Task: Create a due date automation trigger when advanced on, on the monday after a card is due add dates due in less than 1 working days at 11:00 AM.
Action: Mouse moved to (827, 239)
Screenshot: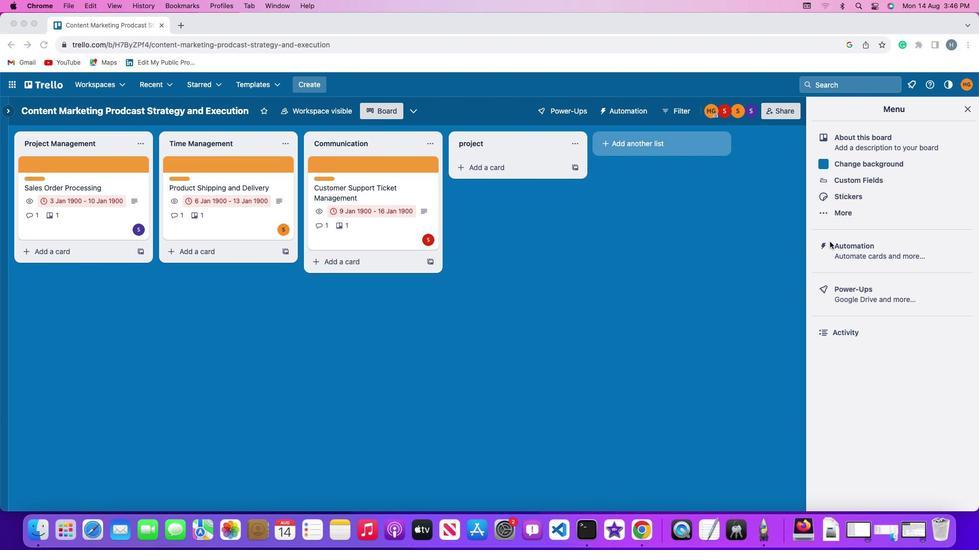 
Action: Mouse pressed left at (827, 239)
Screenshot: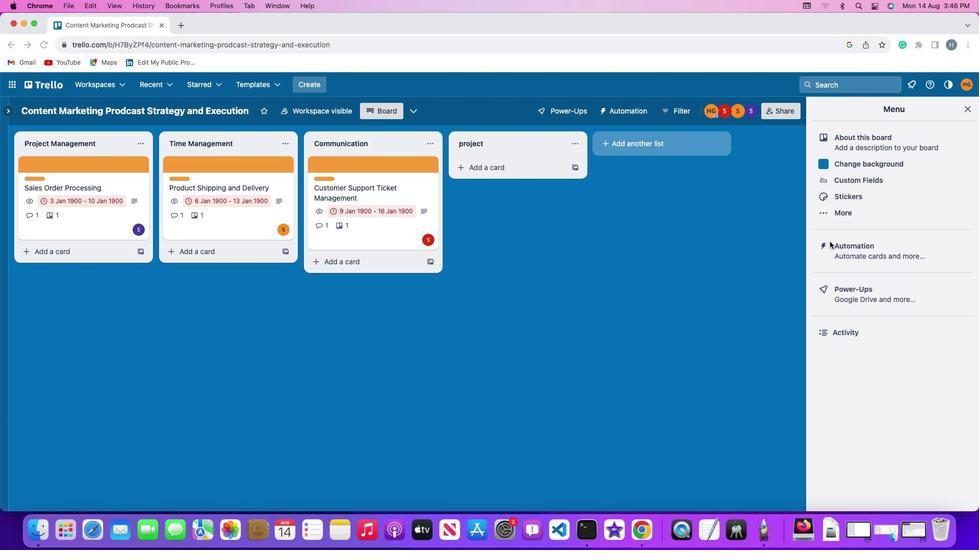 
Action: Mouse pressed left at (827, 239)
Screenshot: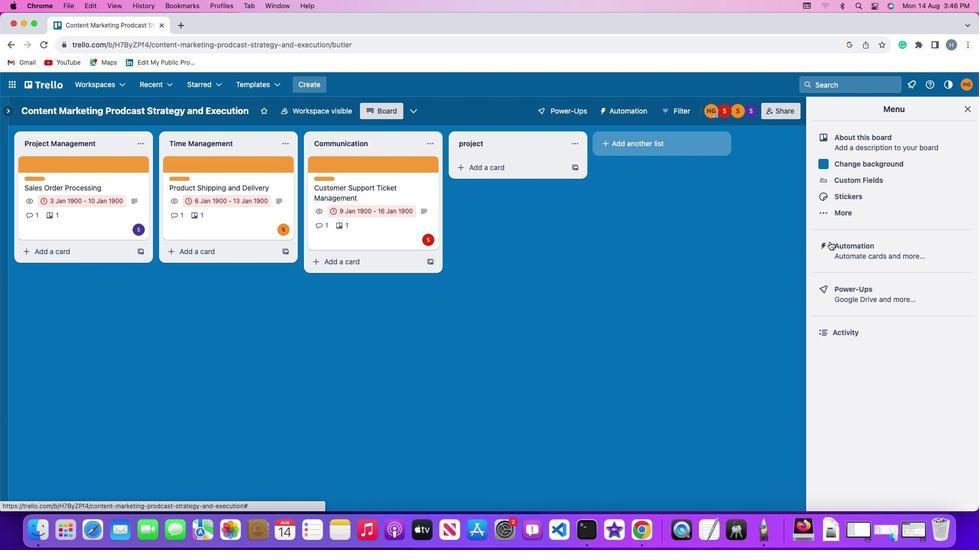 
Action: Mouse moved to (81, 237)
Screenshot: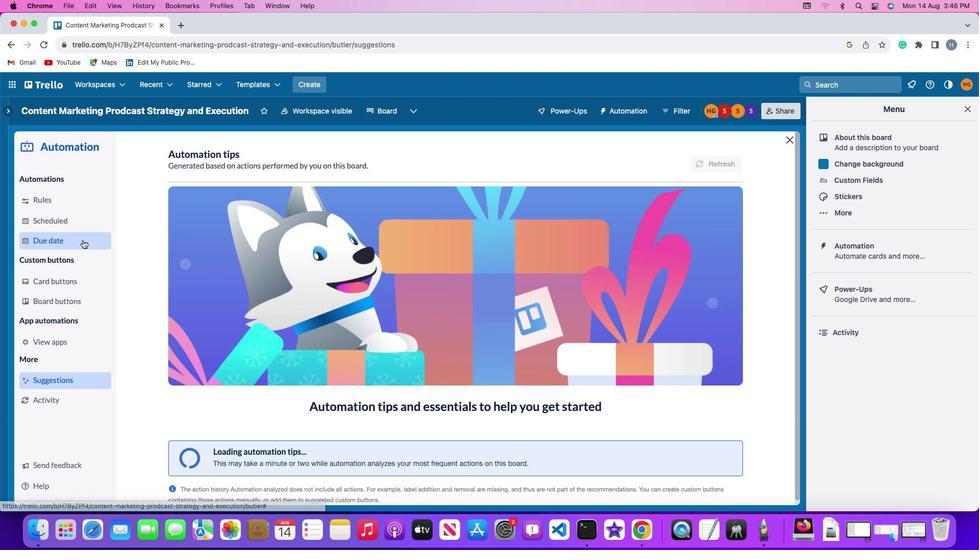 
Action: Mouse pressed left at (81, 237)
Screenshot: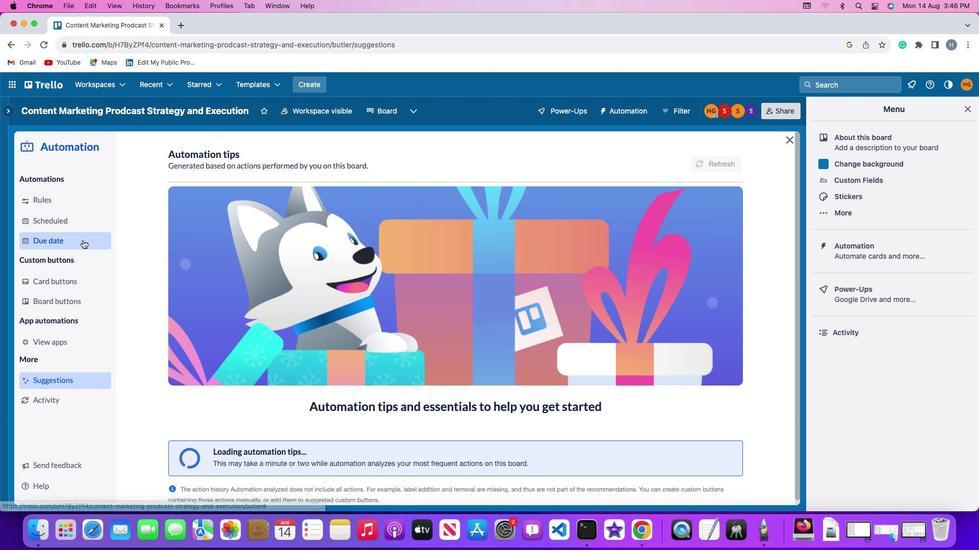 
Action: Mouse moved to (683, 152)
Screenshot: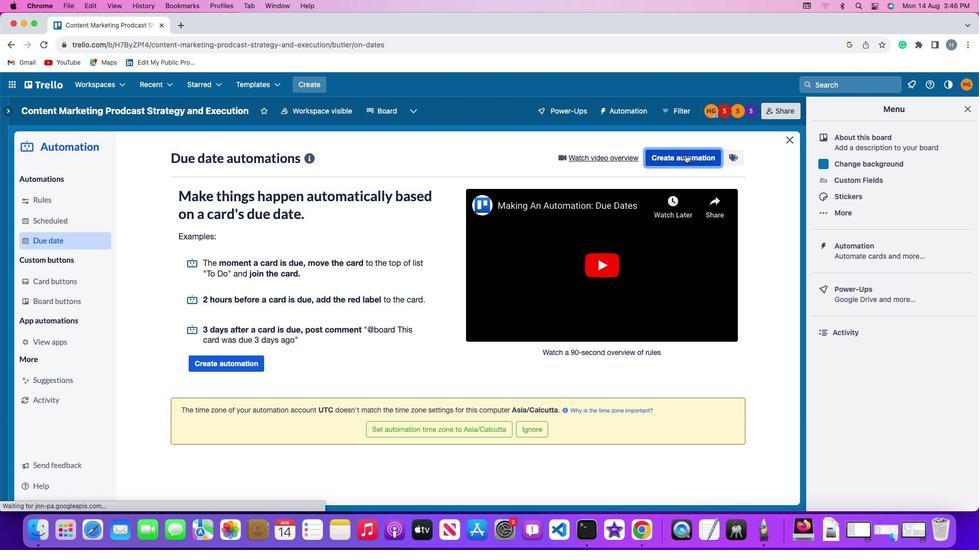 
Action: Mouse pressed left at (683, 152)
Screenshot: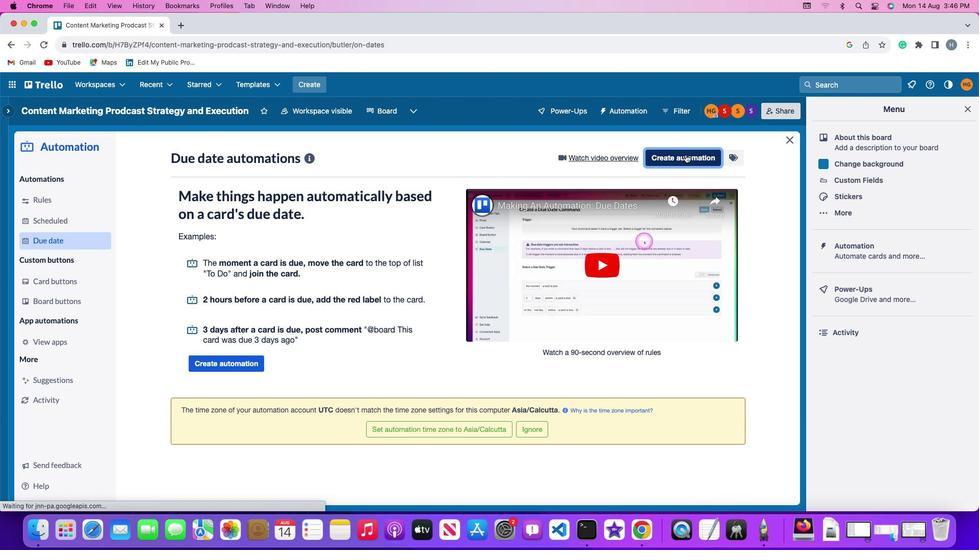 
Action: Mouse moved to (180, 253)
Screenshot: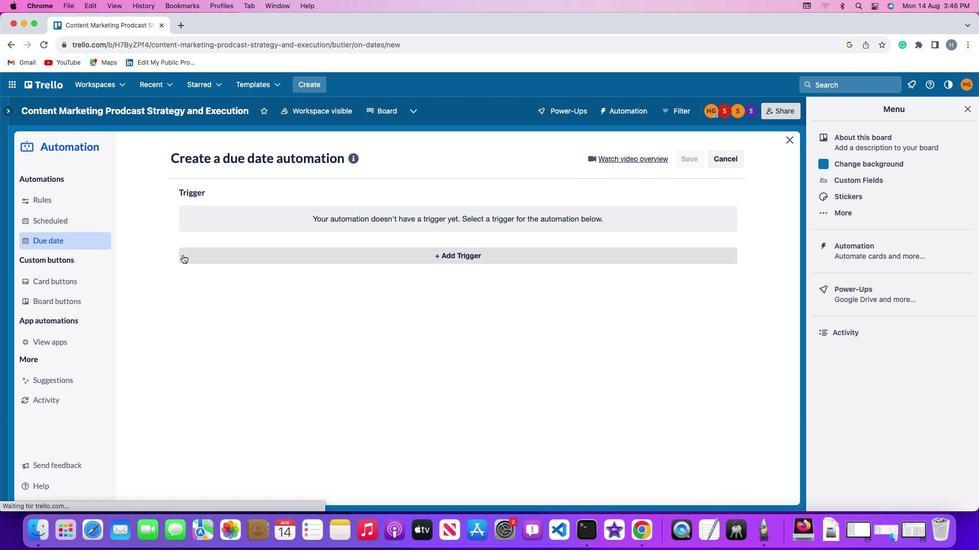 
Action: Mouse pressed left at (180, 253)
Screenshot: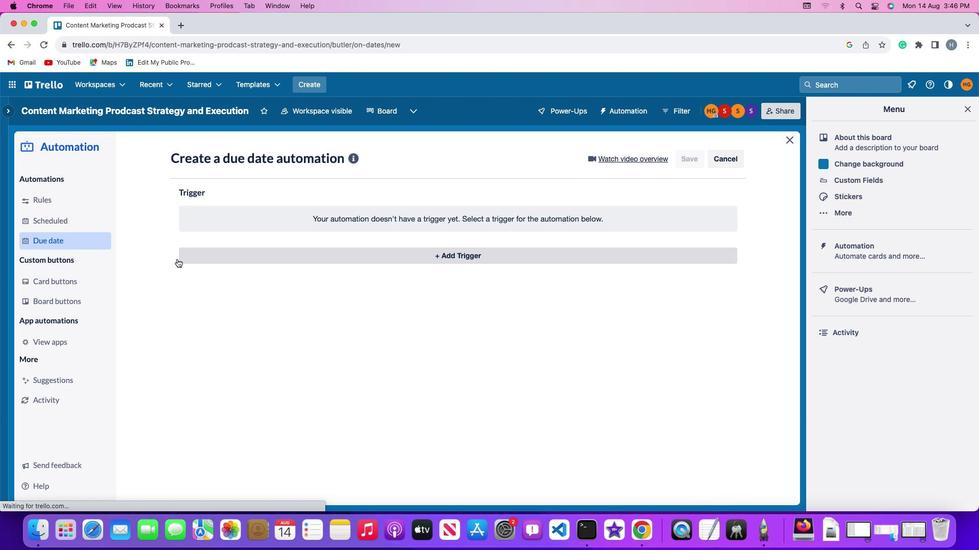 
Action: Mouse moved to (218, 443)
Screenshot: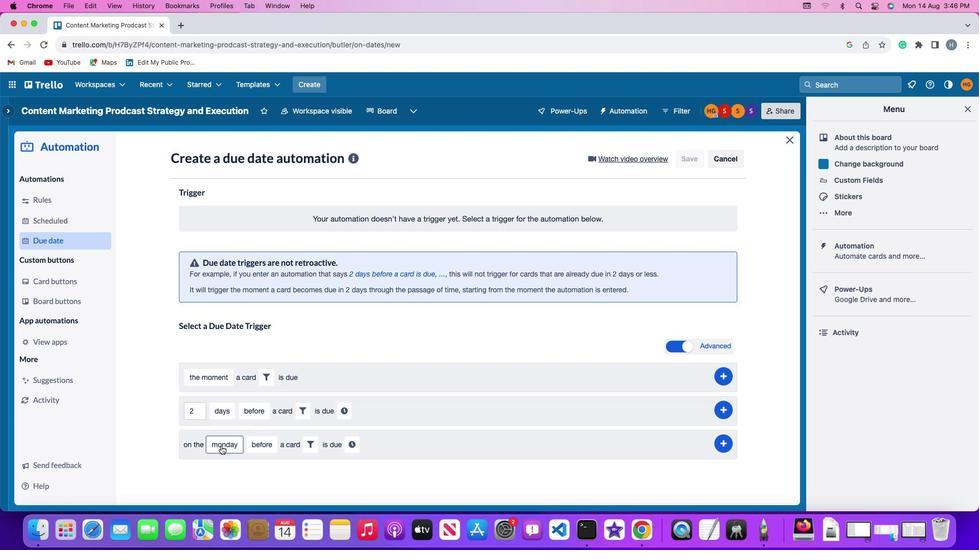 
Action: Mouse pressed left at (218, 443)
Screenshot: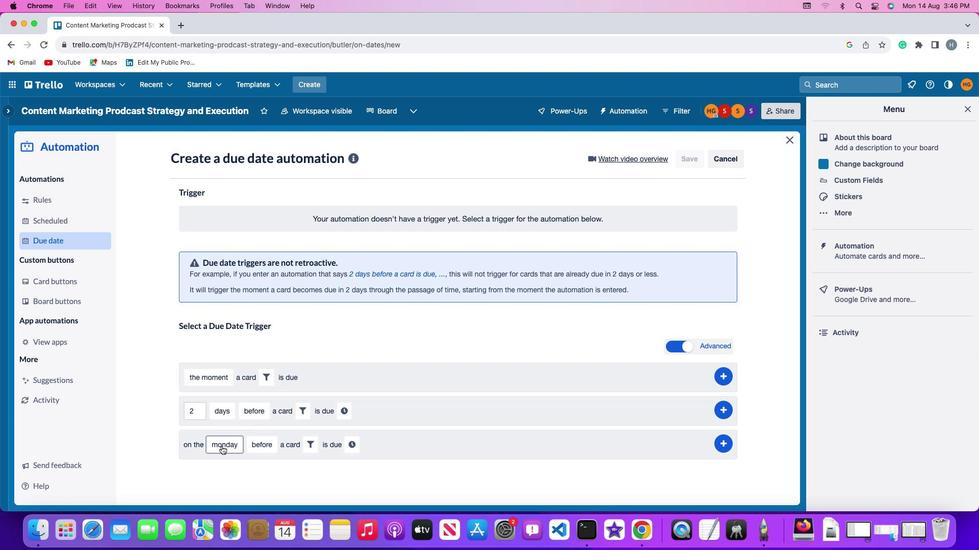 
Action: Mouse moved to (241, 300)
Screenshot: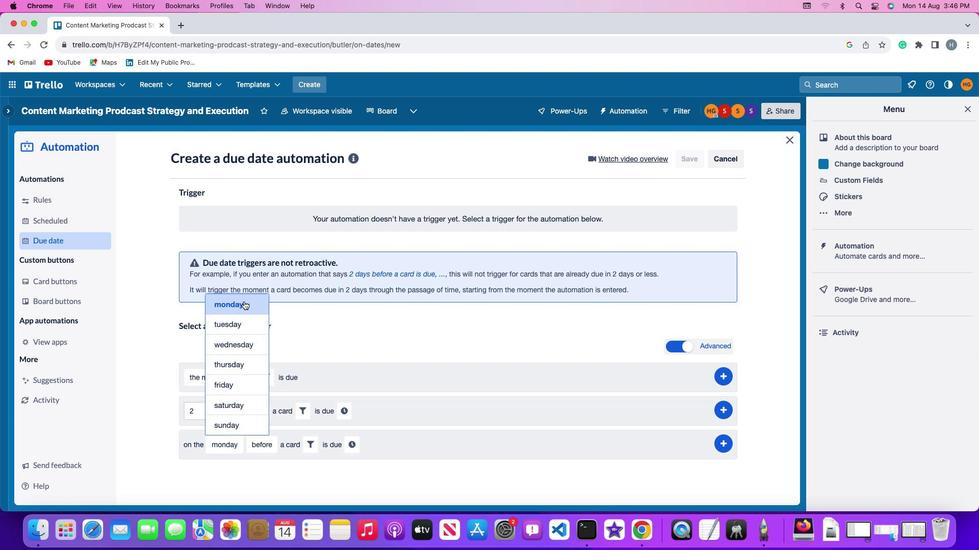 
Action: Mouse pressed left at (241, 300)
Screenshot: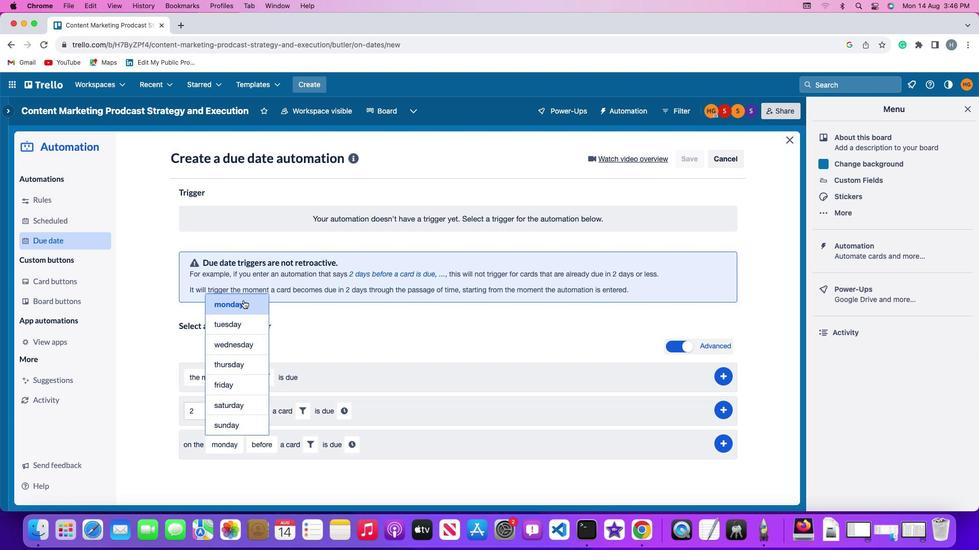 
Action: Mouse moved to (260, 446)
Screenshot: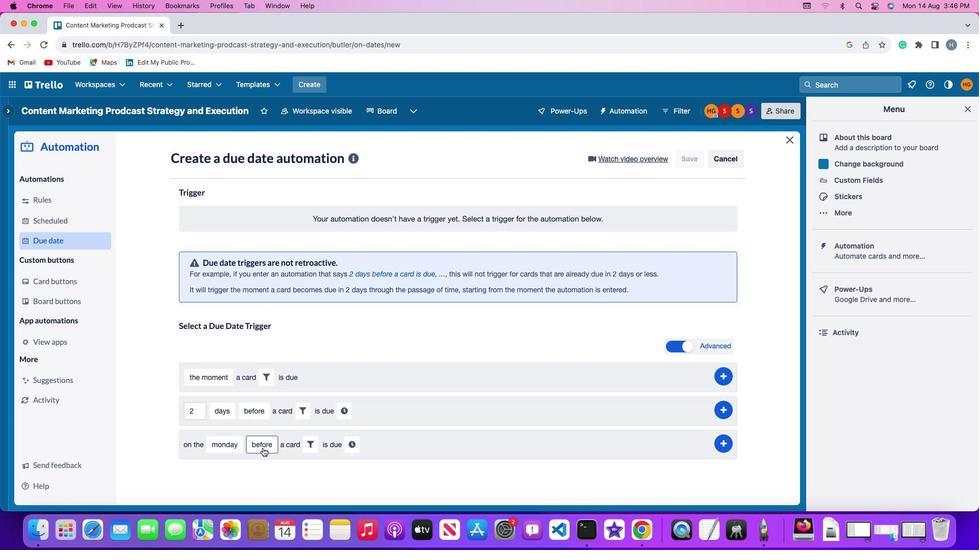 
Action: Mouse pressed left at (260, 446)
Screenshot: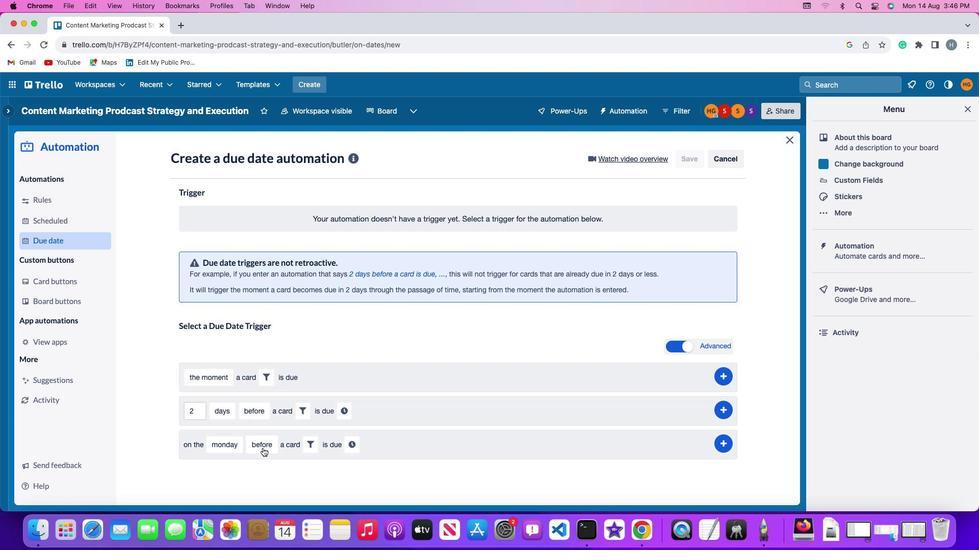 
Action: Mouse moved to (266, 382)
Screenshot: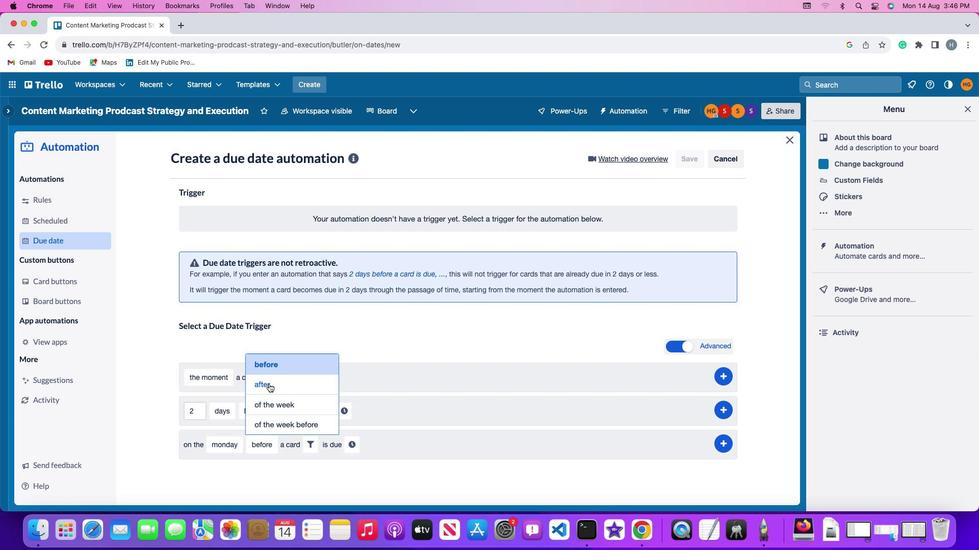 
Action: Mouse pressed left at (266, 382)
Screenshot: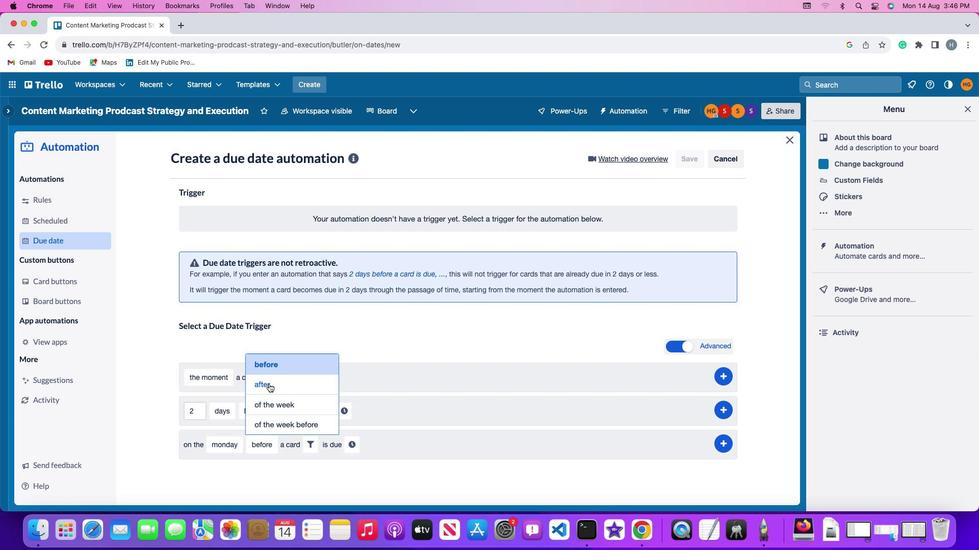 
Action: Mouse moved to (301, 443)
Screenshot: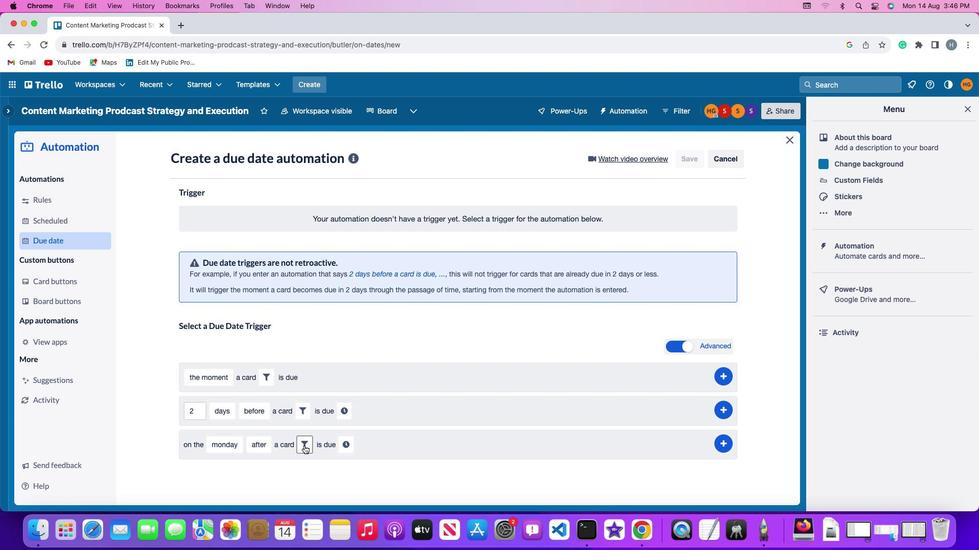 
Action: Mouse pressed left at (301, 443)
Screenshot: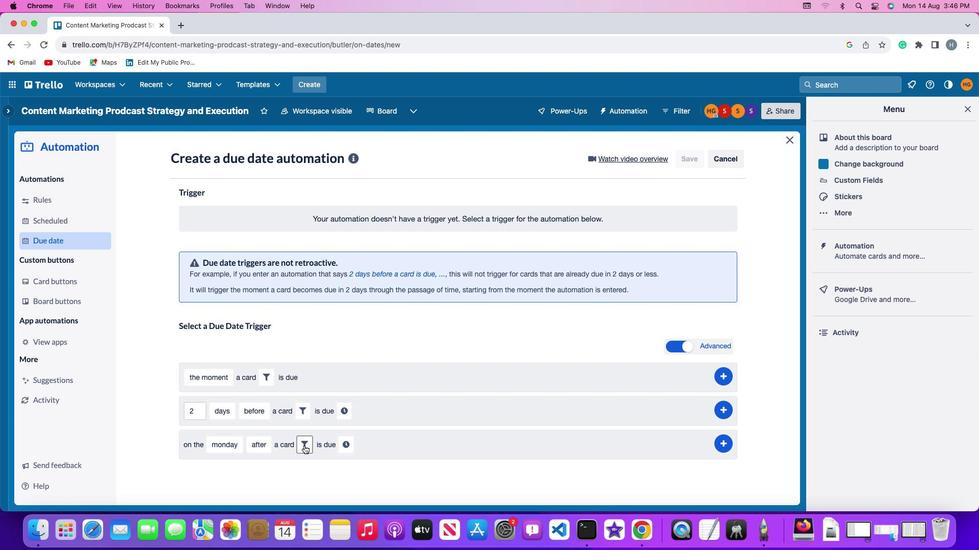
Action: Mouse moved to (355, 465)
Screenshot: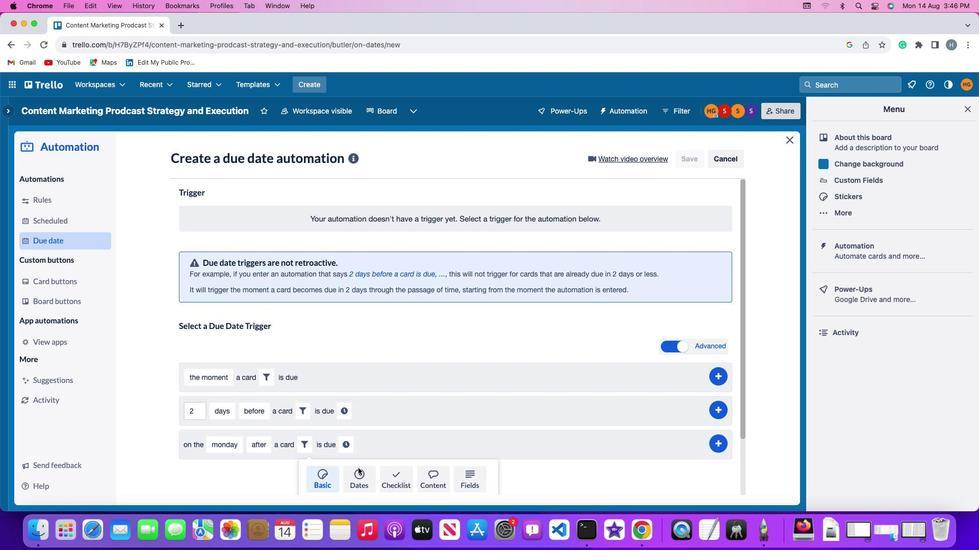 
Action: Mouse pressed left at (355, 465)
Screenshot: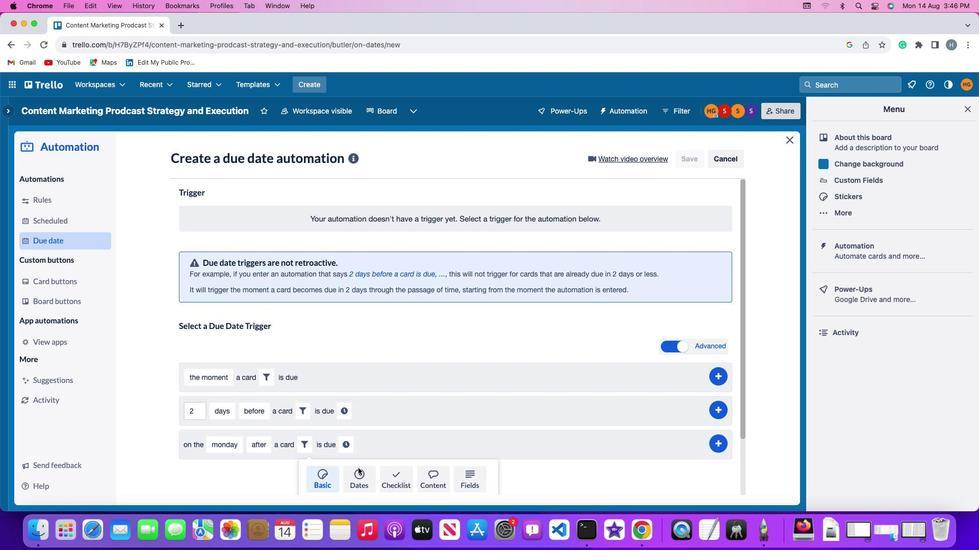 
Action: Mouse moved to (260, 474)
Screenshot: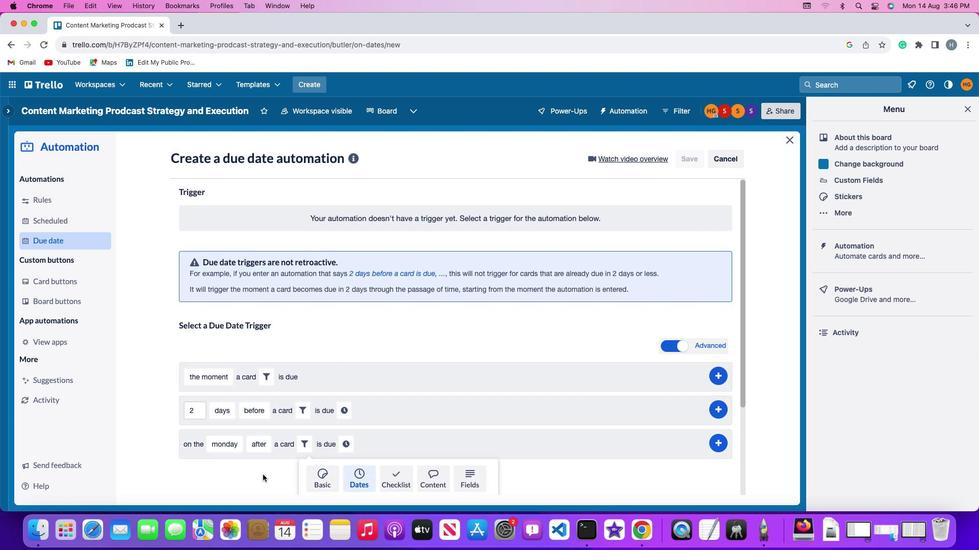 
Action: Mouse scrolled (260, 474) with delta (-2, -2)
Screenshot: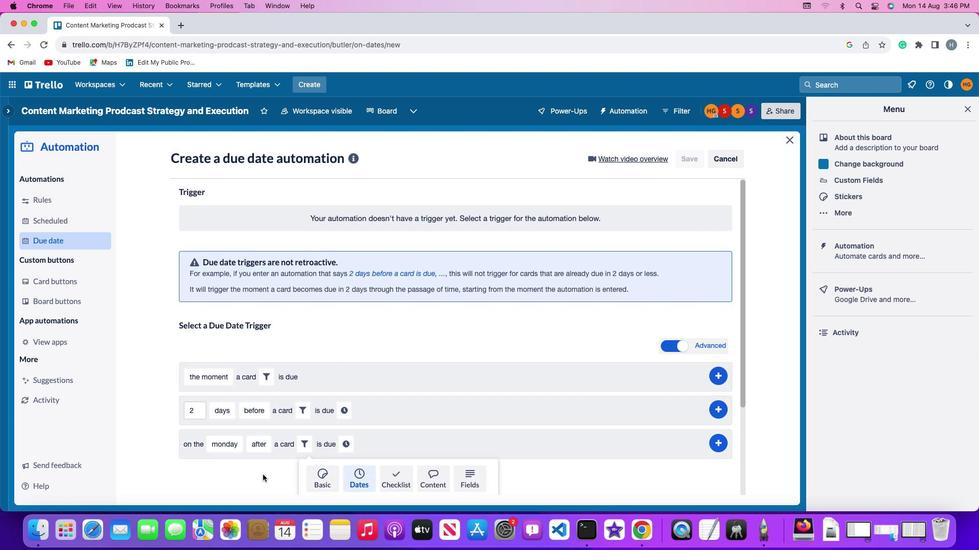 
Action: Mouse moved to (260, 474)
Screenshot: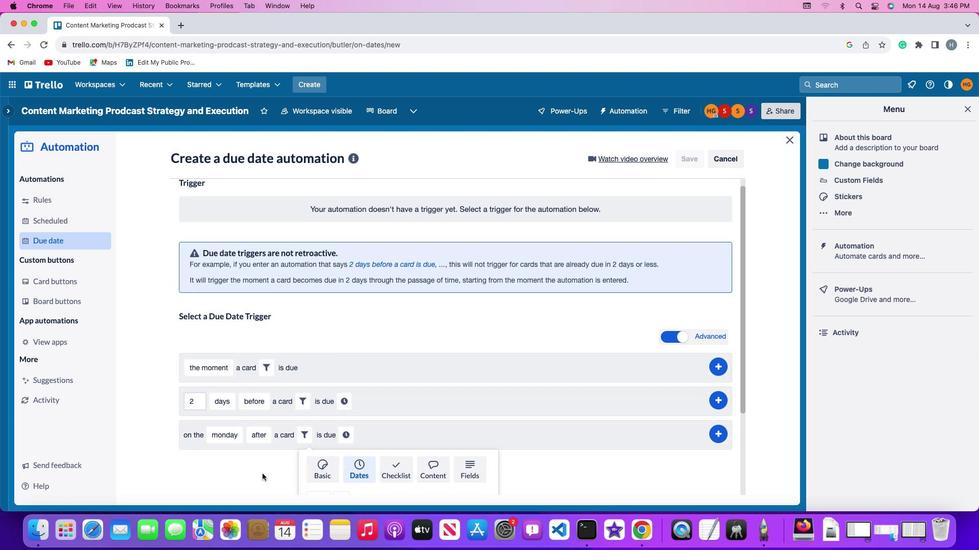 
Action: Mouse scrolled (260, 474) with delta (-2, -2)
Screenshot: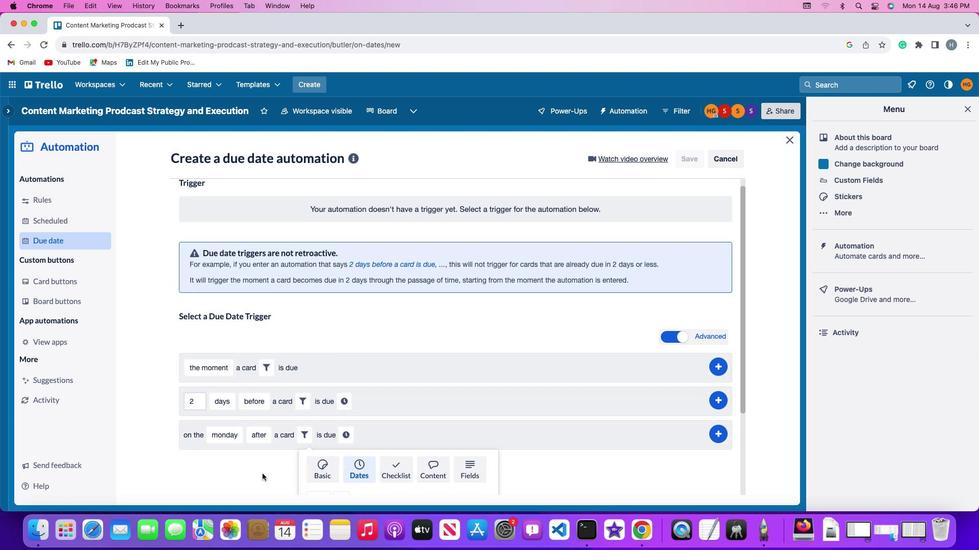 
Action: Mouse moved to (260, 473)
Screenshot: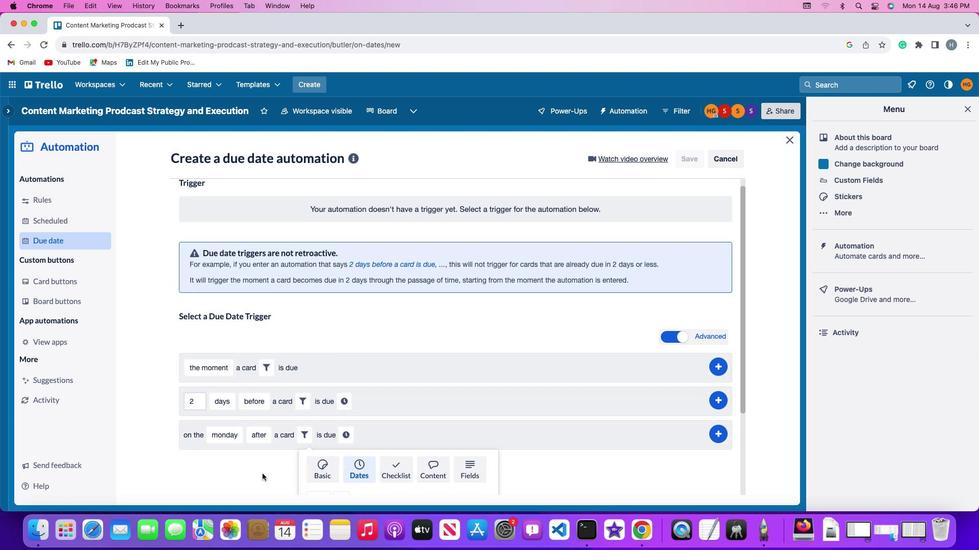 
Action: Mouse scrolled (260, 473) with delta (-2, -3)
Screenshot: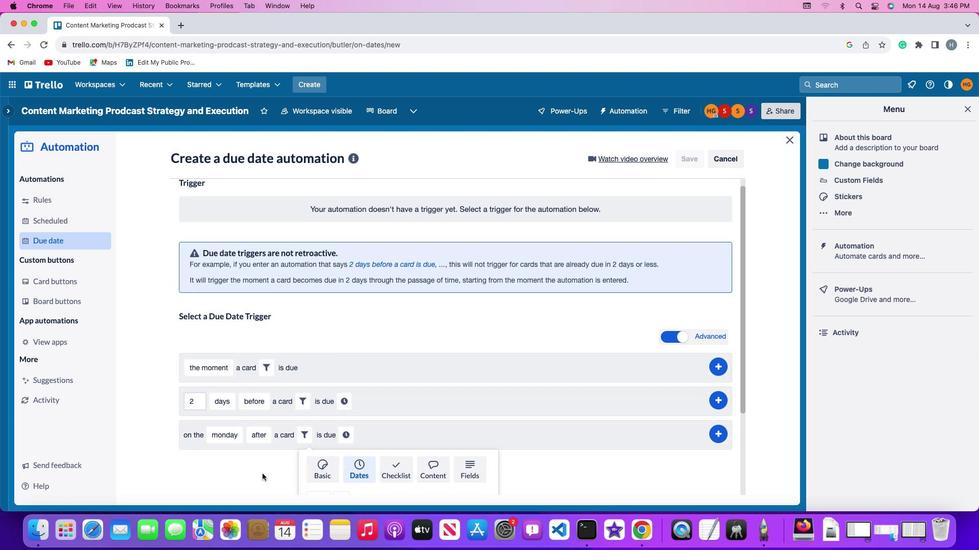 
Action: Mouse moved to (260, 472)
Screenshot: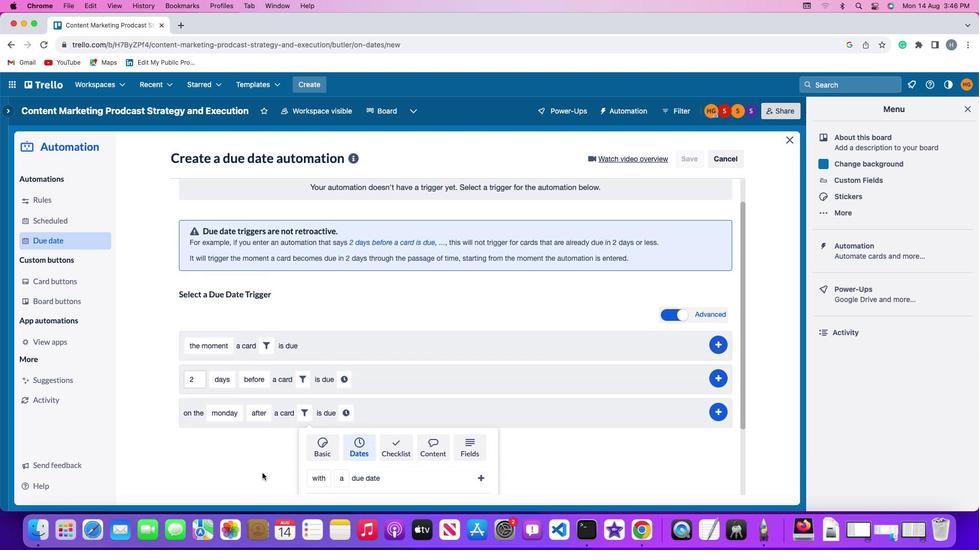 
Action: Mouse scrolled (260, 472) with delta (-2, -4)
Screenshot: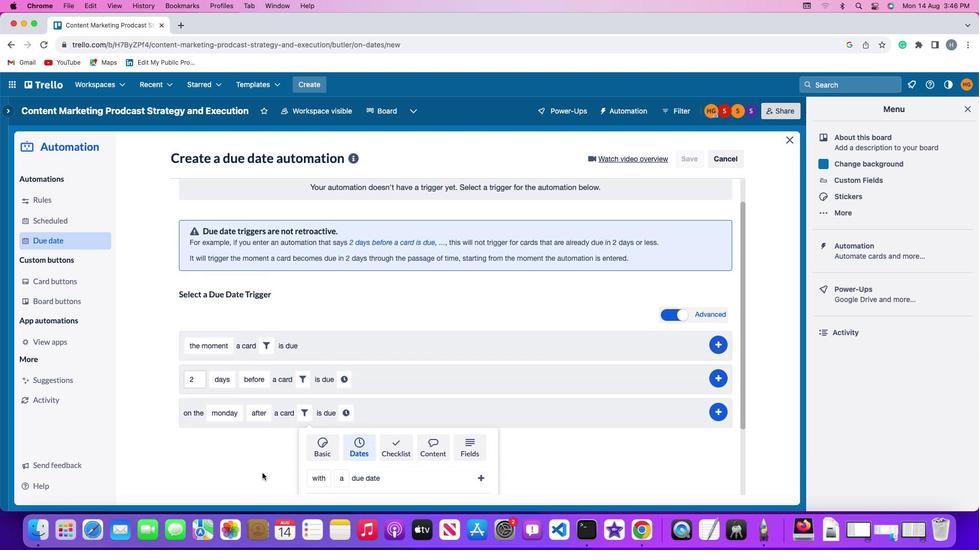 
Action: Mouse moved to (260, 471)
Screenshot: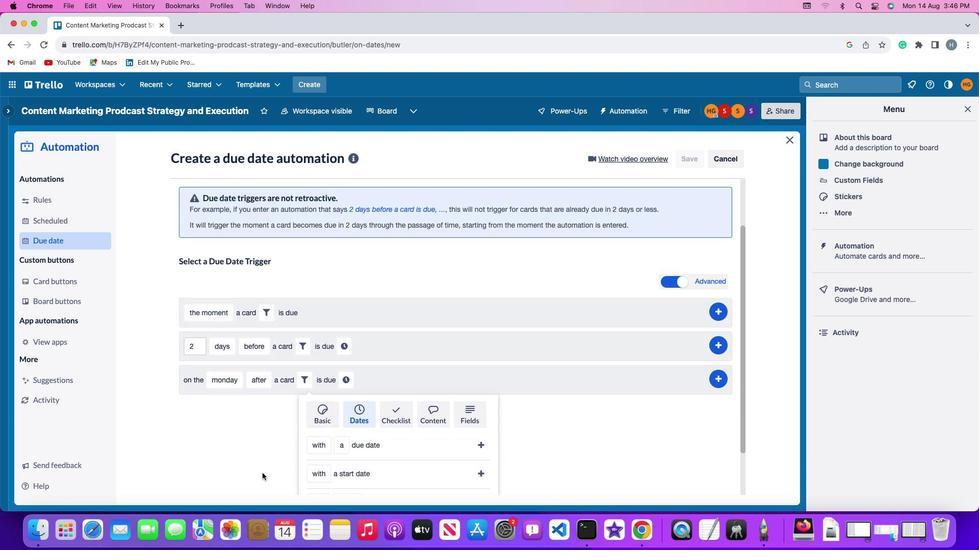 
Action: Mouse scrolled (260, 471) with delta (-2, -4)
Screenshot: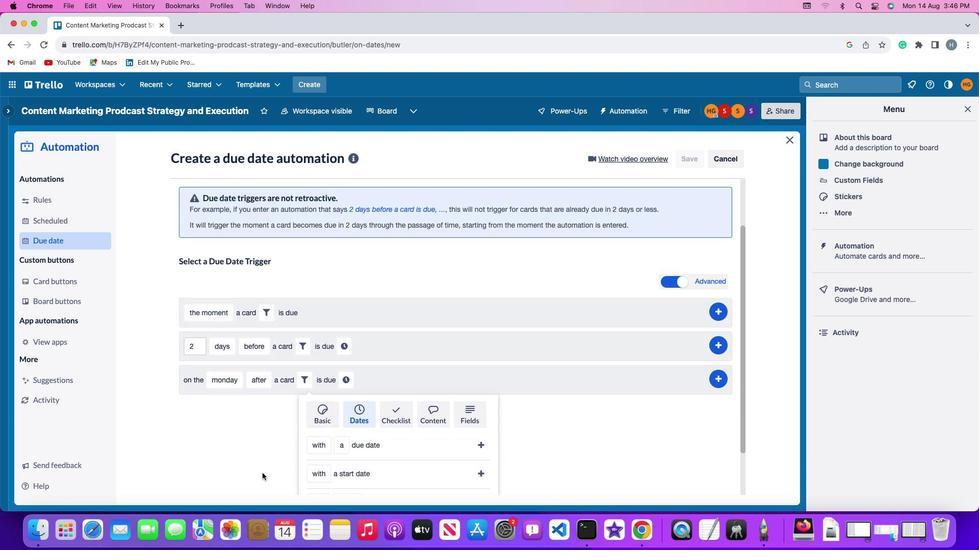 
Action: Mouse moved to (259, 471)
Screenshot: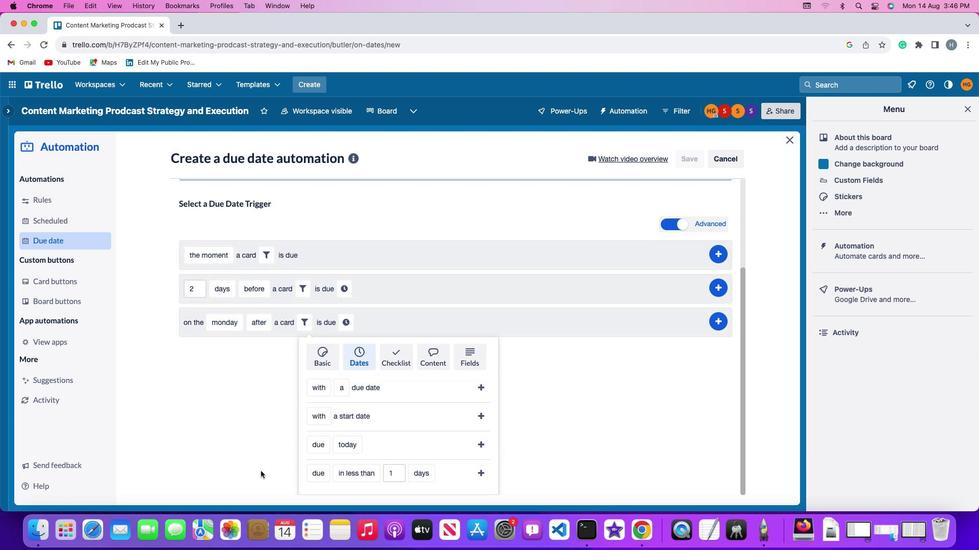 
Action: Mouse scrolled (259, 471) with delta (-2, -2)
Screenshot: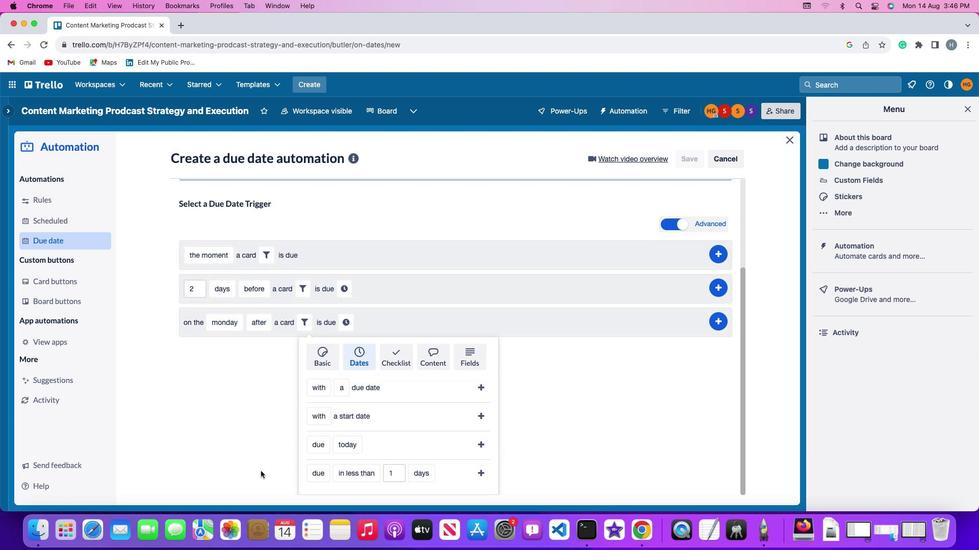 
Action: Mouse moved to (259, 470)
Screenshot: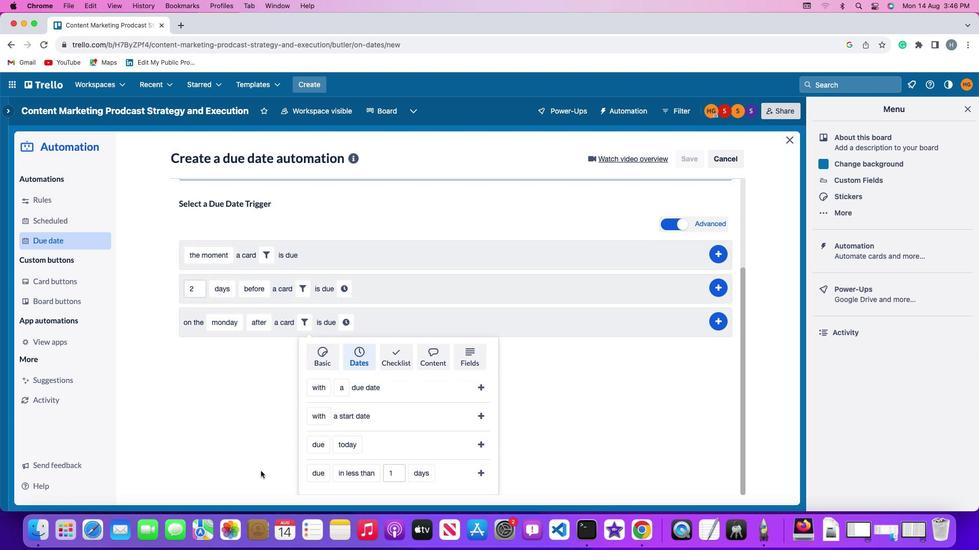 
Action: Mouse scrolled (259, 470) with delta (-2, -2)
Screenshot: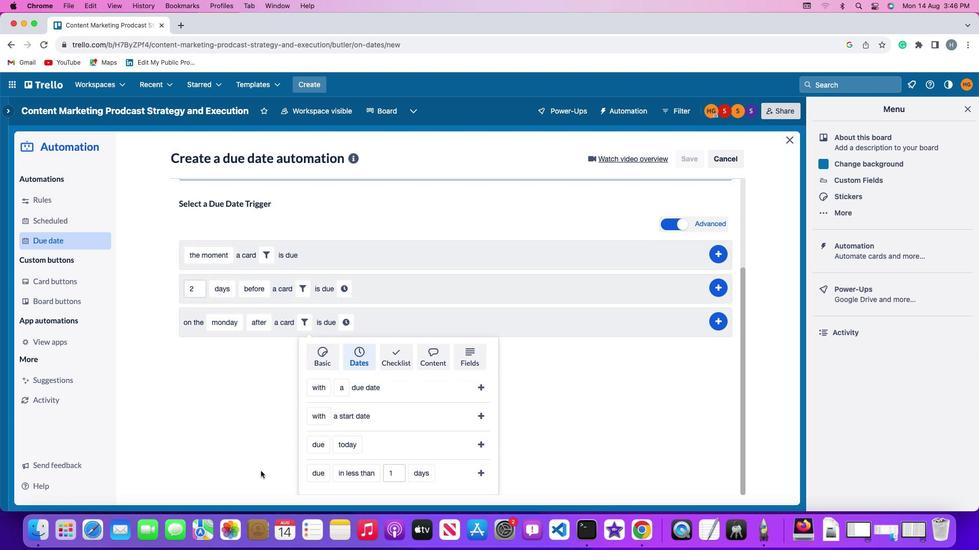 
Action: Mouse moved to (258, 469)
Screenshot: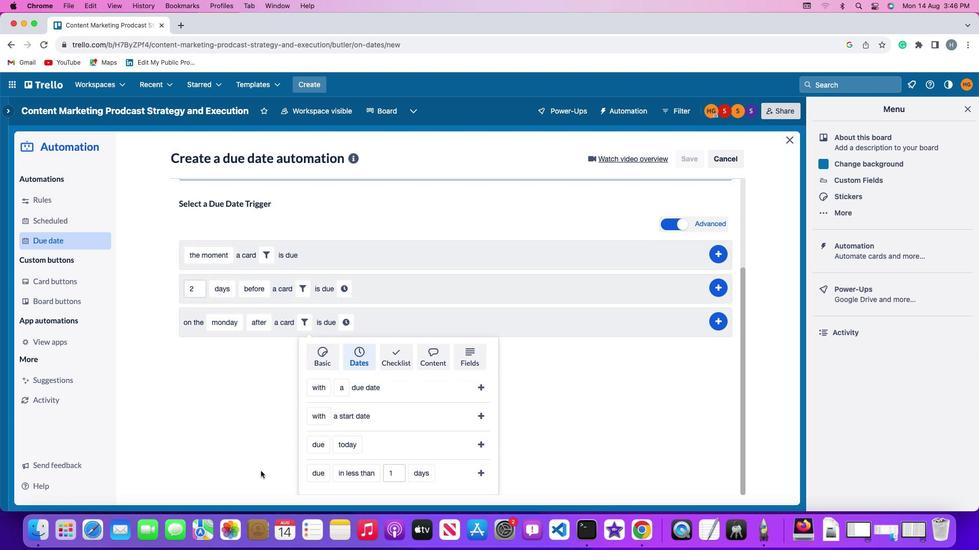 
Action: Mouse scrolled (258, 469) with delta (-2, -3)
Screenshot: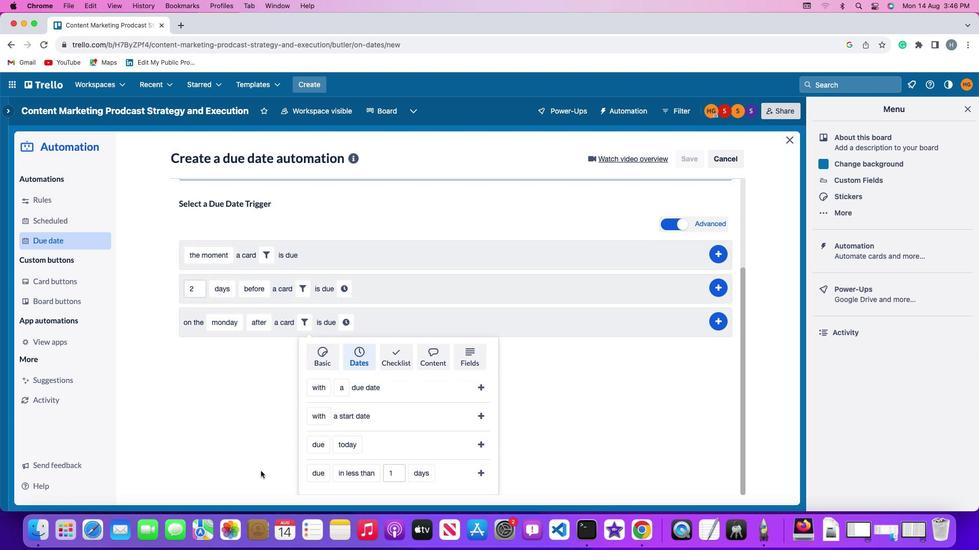 
Action: Mouse moved to (258, 468)
Screenshot: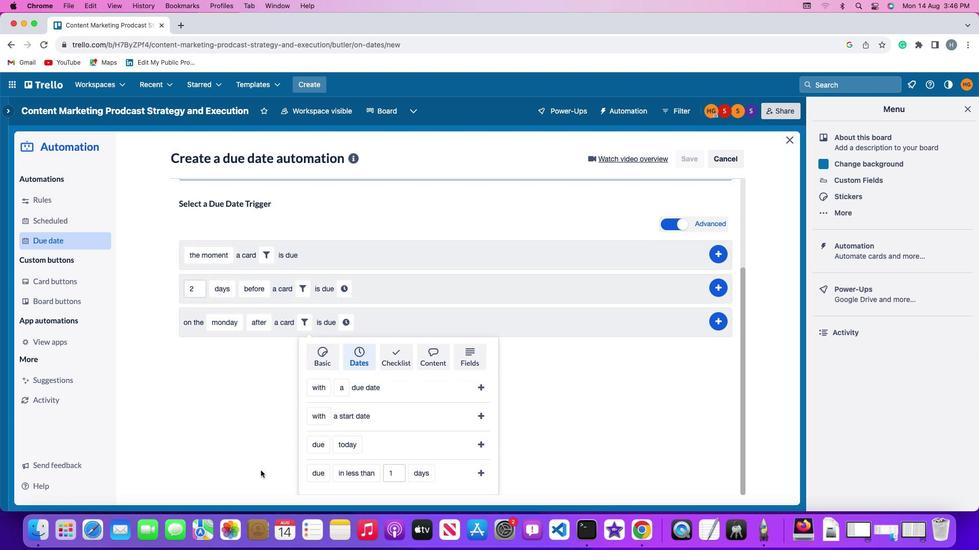 
Action: Mouse scrolled (258, 468) with delta (-2, -4)
Screenshot: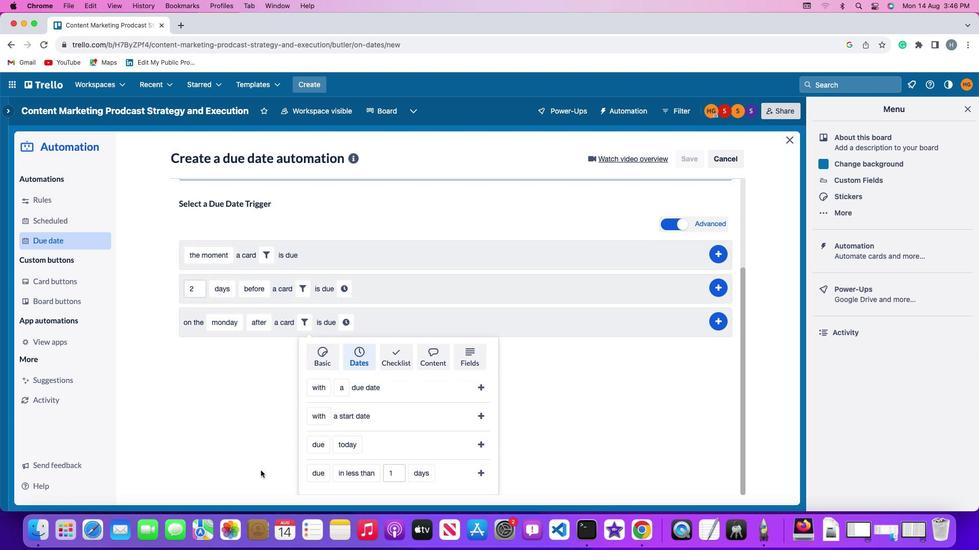 
Action: Mouse moved to (307, 469)
Screenshot: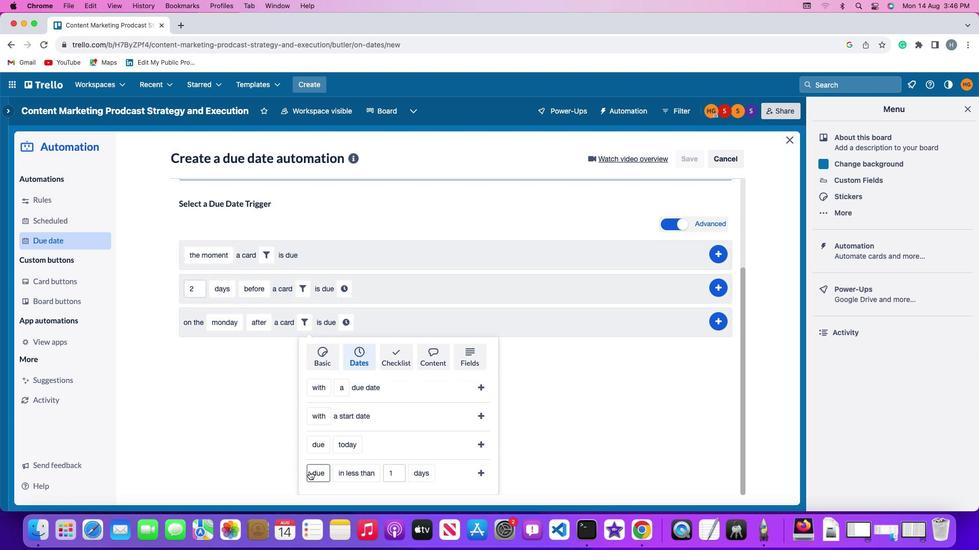 
Action: Mouse pressed left at (307, 469)
Screenshot: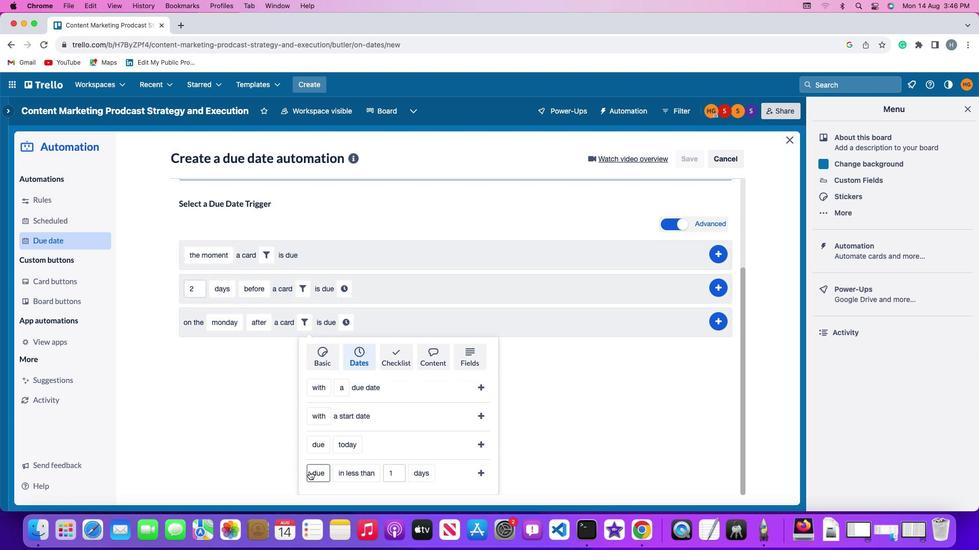 
Action: Mouse moved to (316, 427)
Screenshot: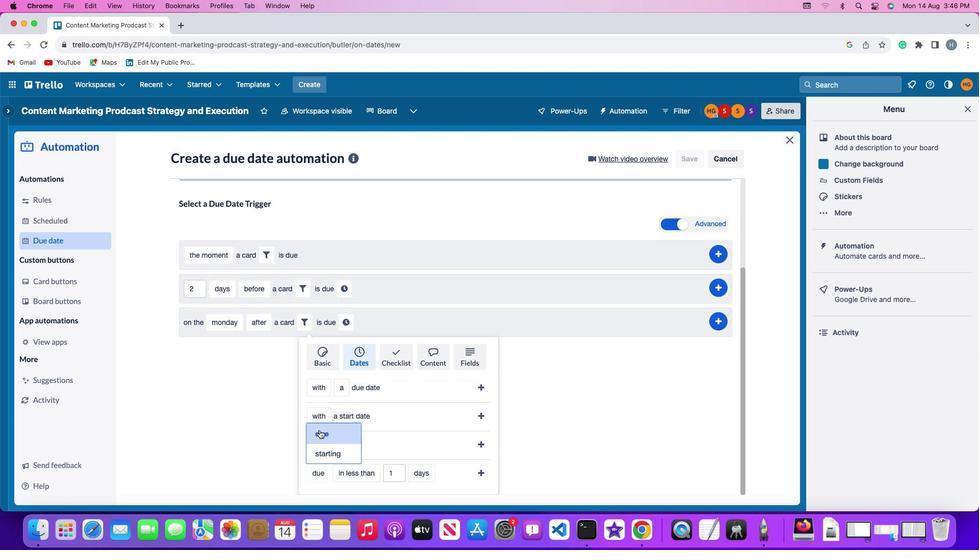 
Action: Mouse pressed left at (316, 427)
Screenshot: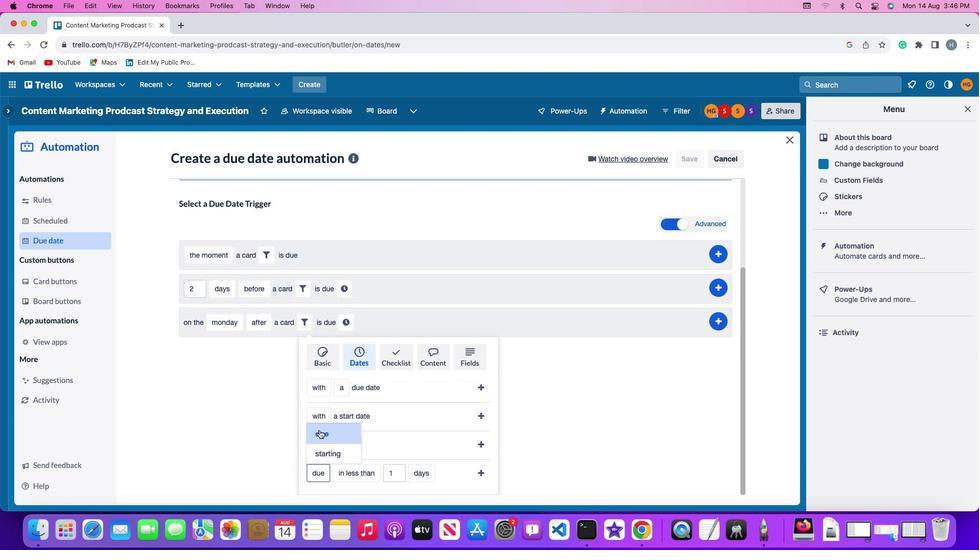 
Action: Mouse moved to (346, 466)
Screenshot: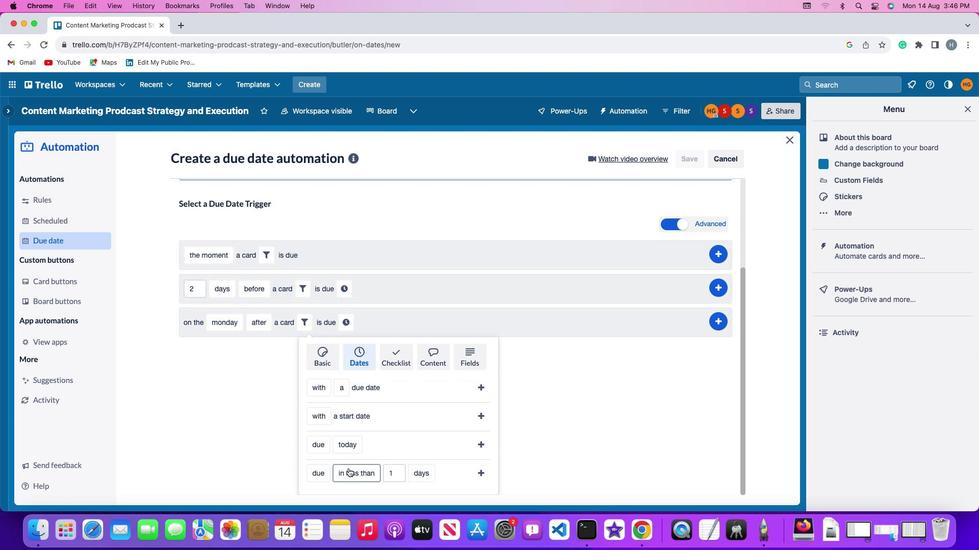 
Action: Mouse pressed left at (346, 466)
Screenshot: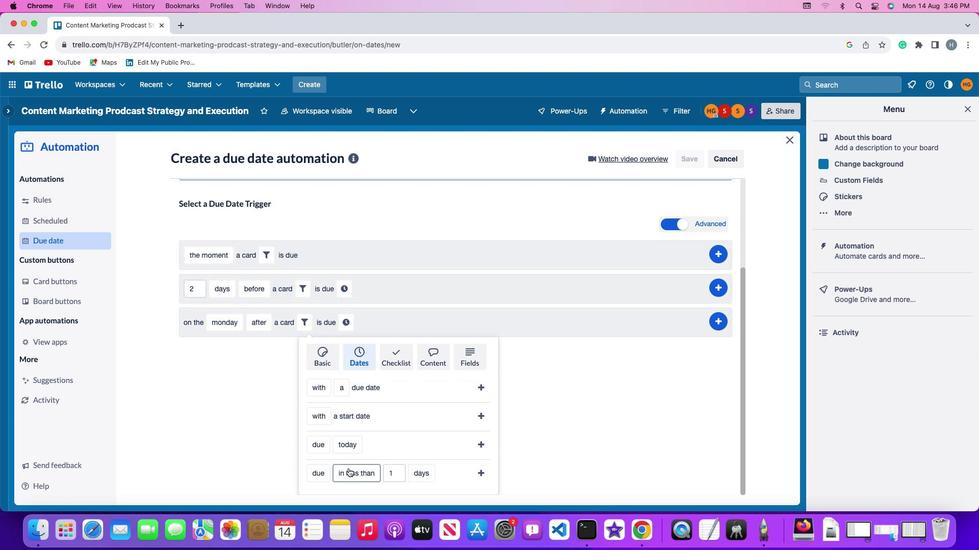 
Action: Mouse moved to (356, 384)
Screenshot: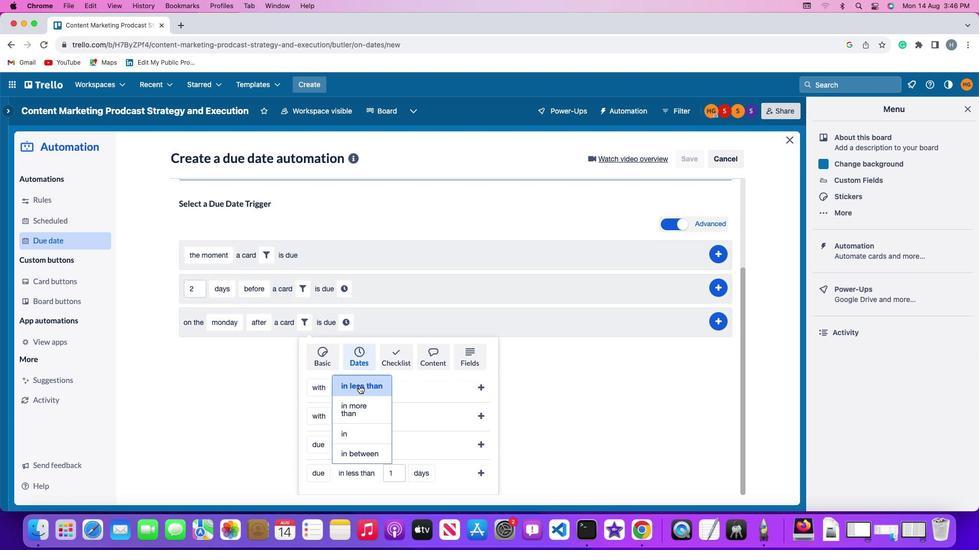 
Action: Mouse pressed left at (356, 384)
Screenshot: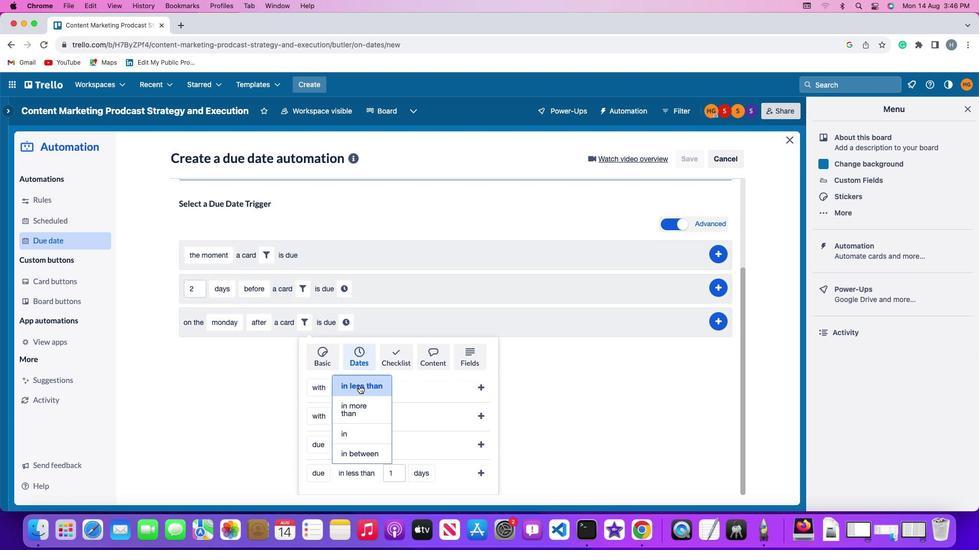 
Action: Mouse moved to (397, 476)
Screenshot: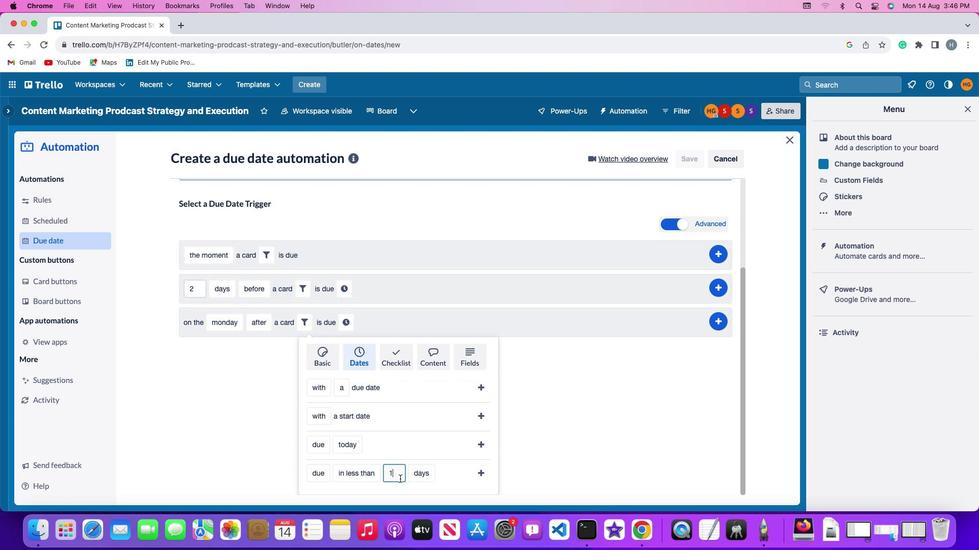 
Action: Mouse pressed left at (397, 476)
Screenshot: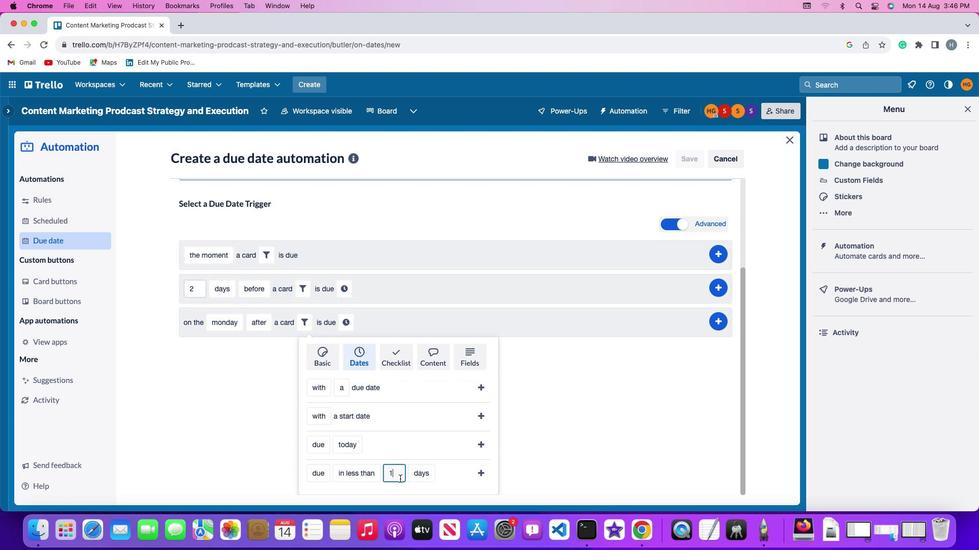 
Action: Mouse moved to (397, 476)
Screenshot: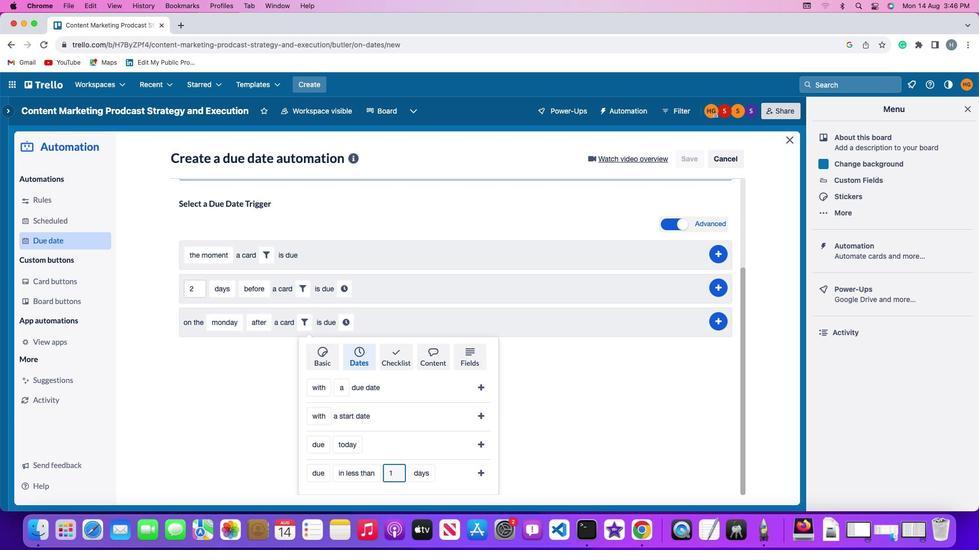 
Action: Key pressed Key.backspace
Screenshot: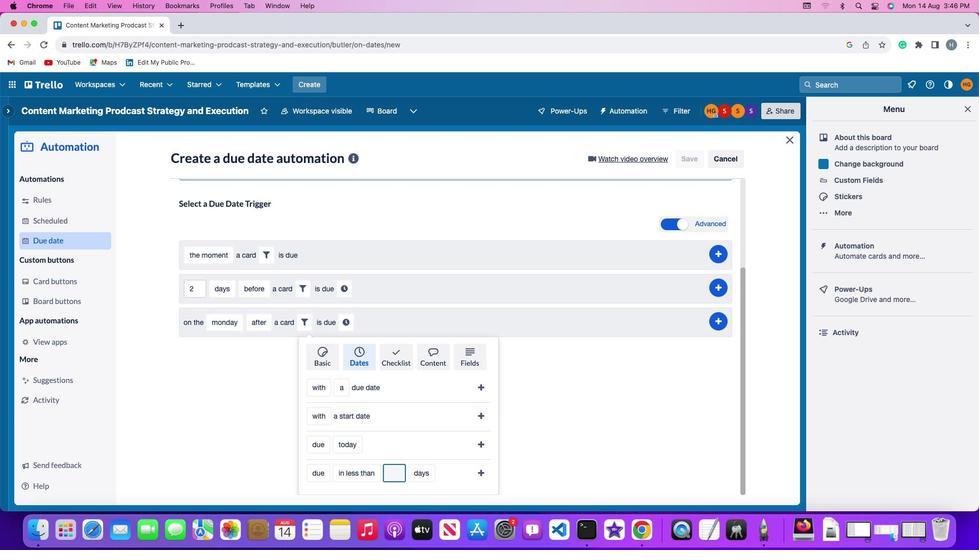 
Action: Mouse moved to (397, 474)
Screenshot: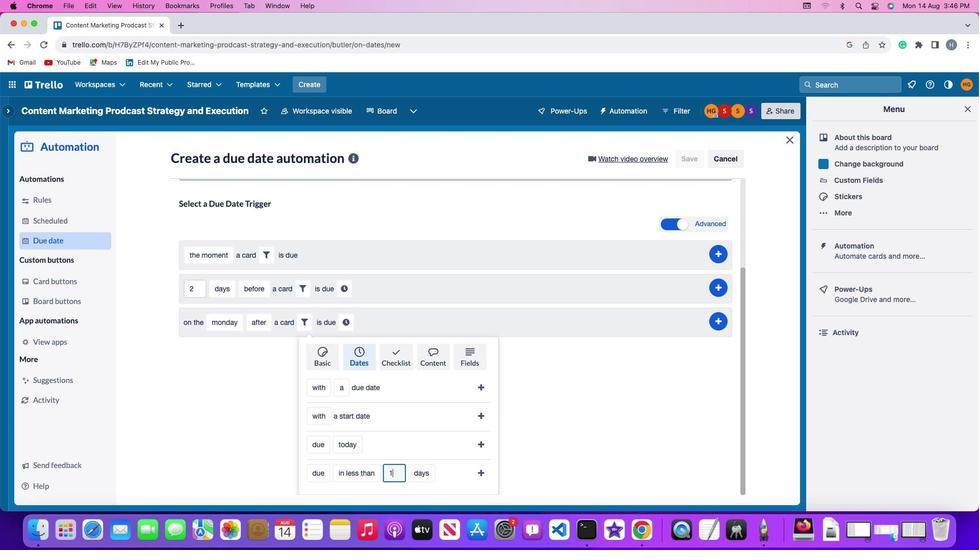 
Action: Key pressed '1'
Screenshot: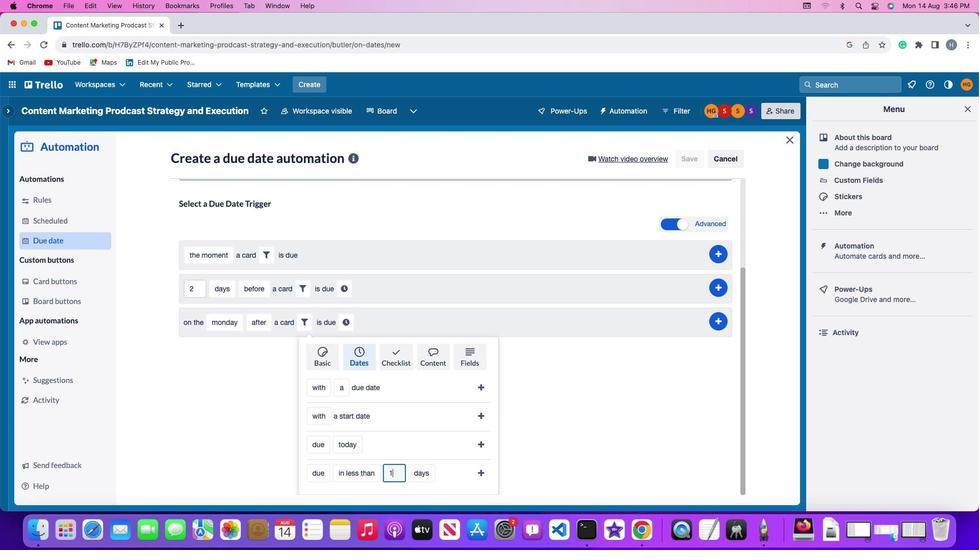 
Action: Mouse moved to (415, 477)
Screenshot: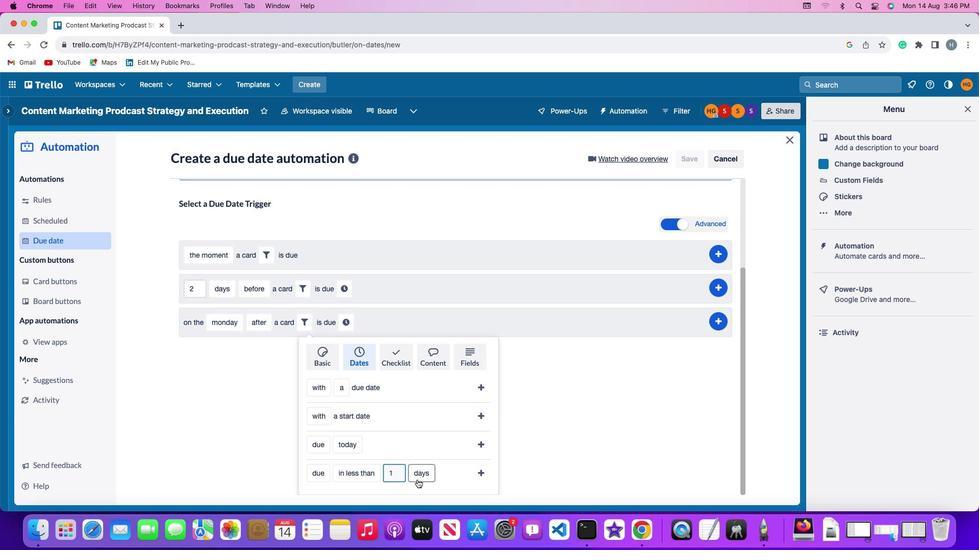 
Action: Mouse pressed left at (415, 477)
Screenshot: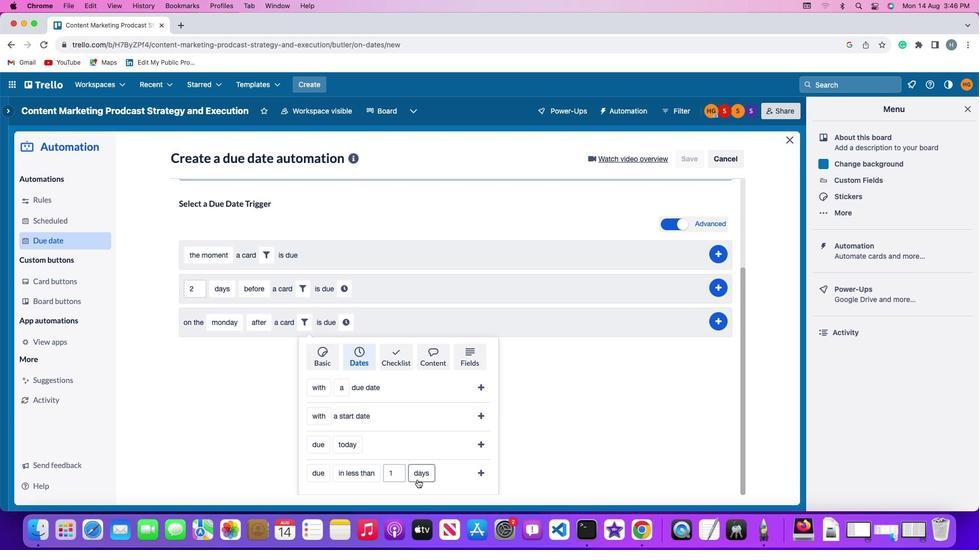
Action: Mouse moved to (416, 450)
Screenshot: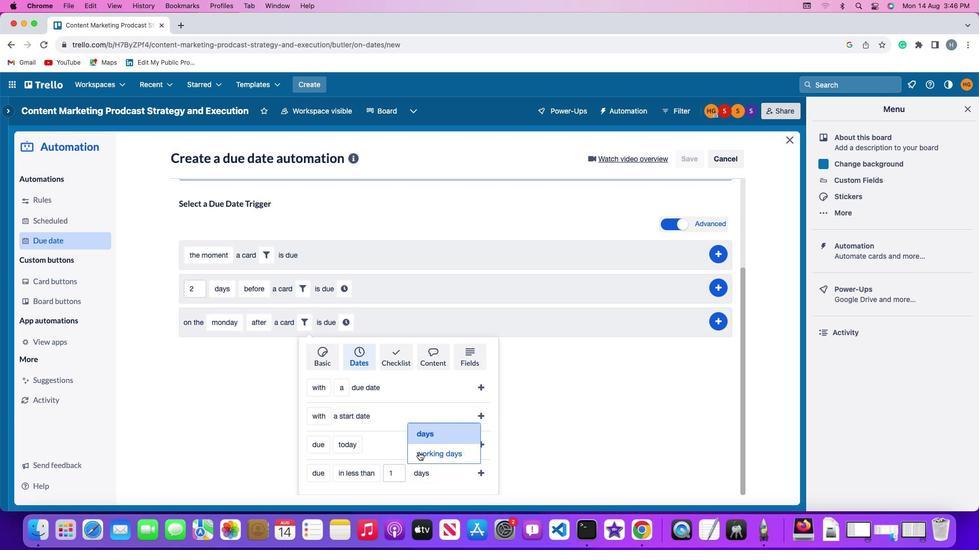 
Action: Mouse pressed left at (416, 450)
Screenshot: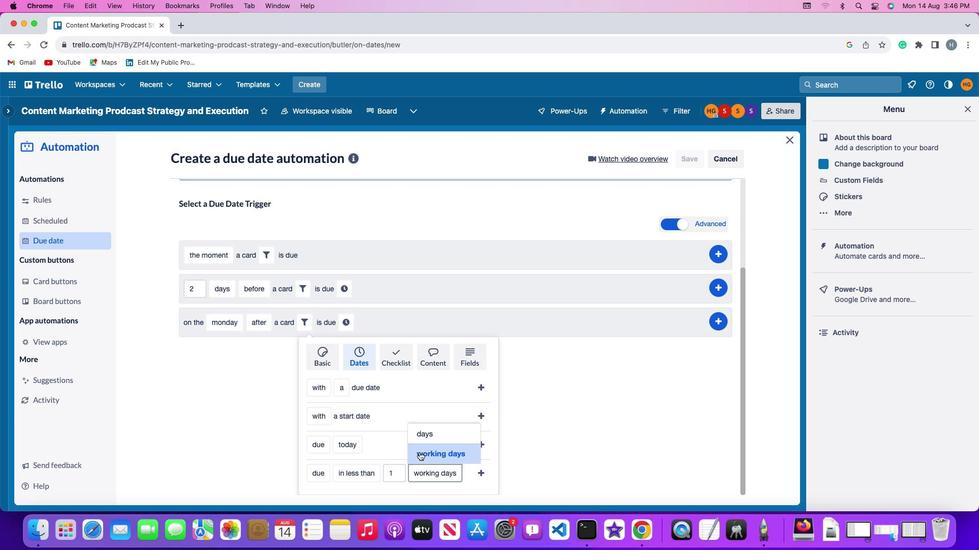 
Action: Mouse moved to (477, 470)
Screenshot: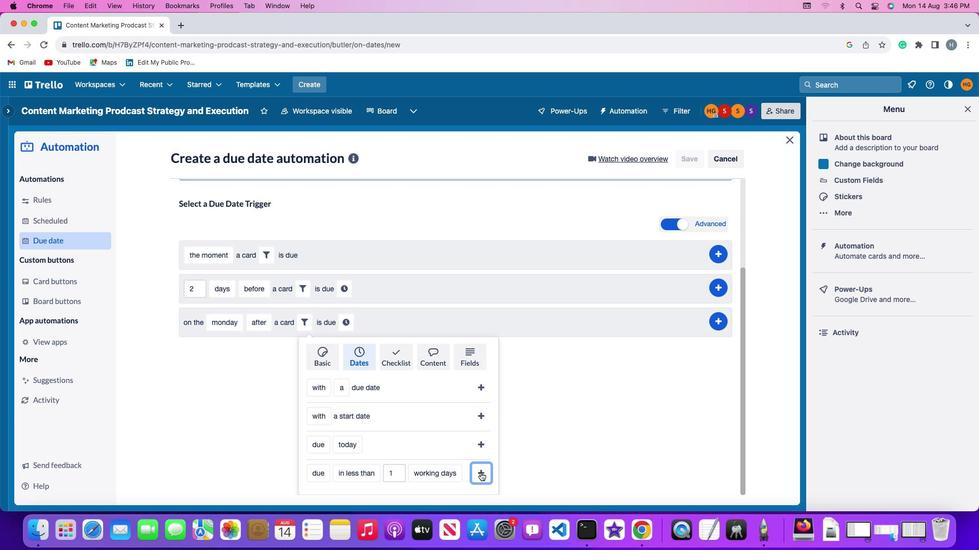 
Action: Mouse pressed left at (477, 470)
Screenshot: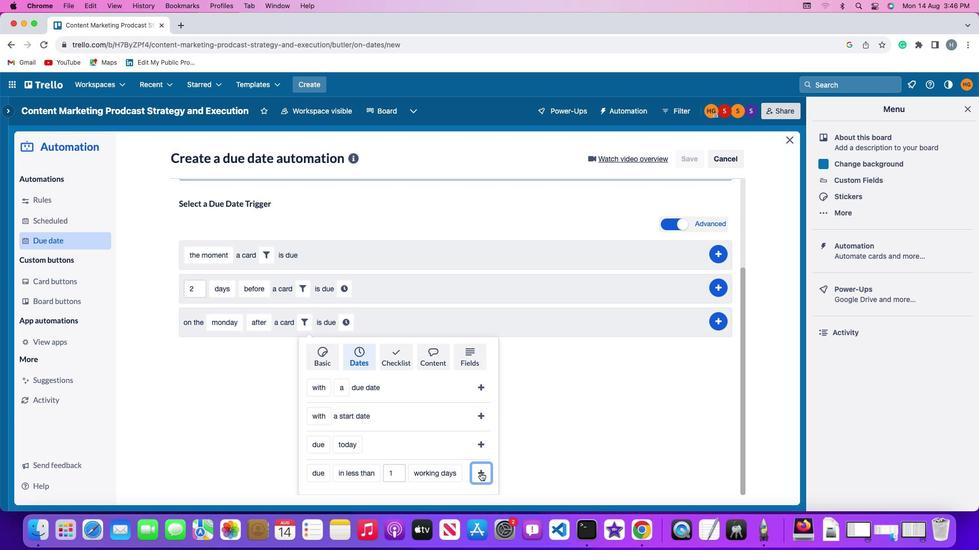 
Action: Mouse moved to (468, 444)
Screenshot: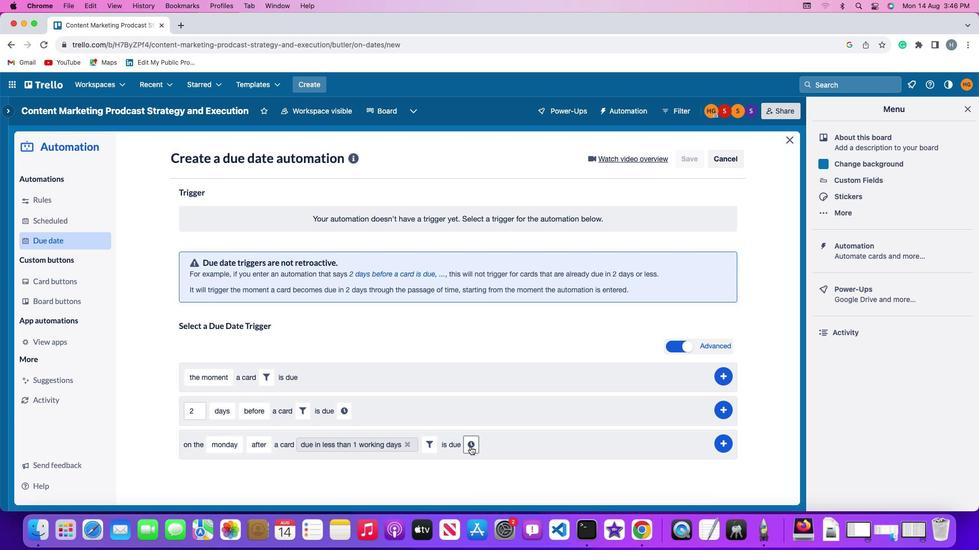
Action: Mouse pressed left at (468, 444)
Screenshot: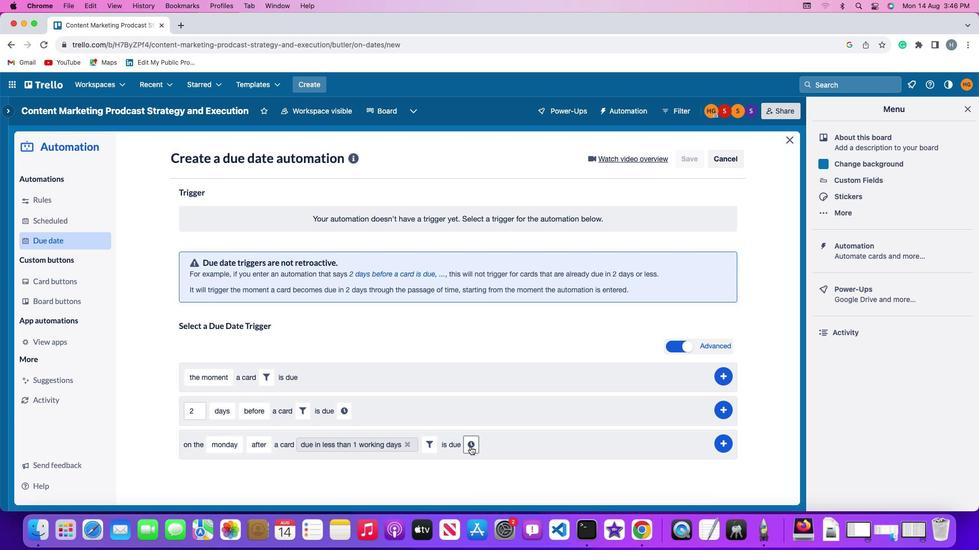 
Action: Mouse moved to (490, 442)
Screenshot: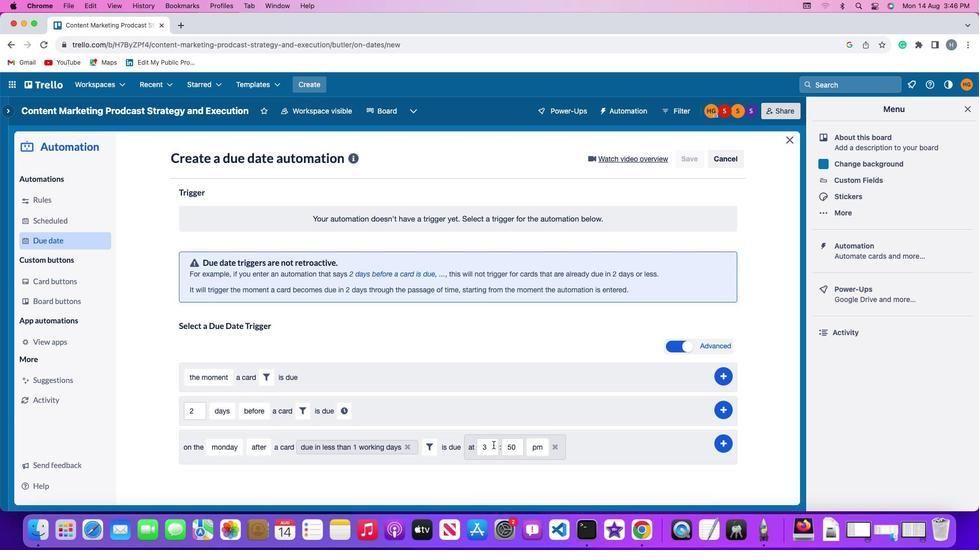 
Action: Mouse pressed left at (490, 442)
Screenshot: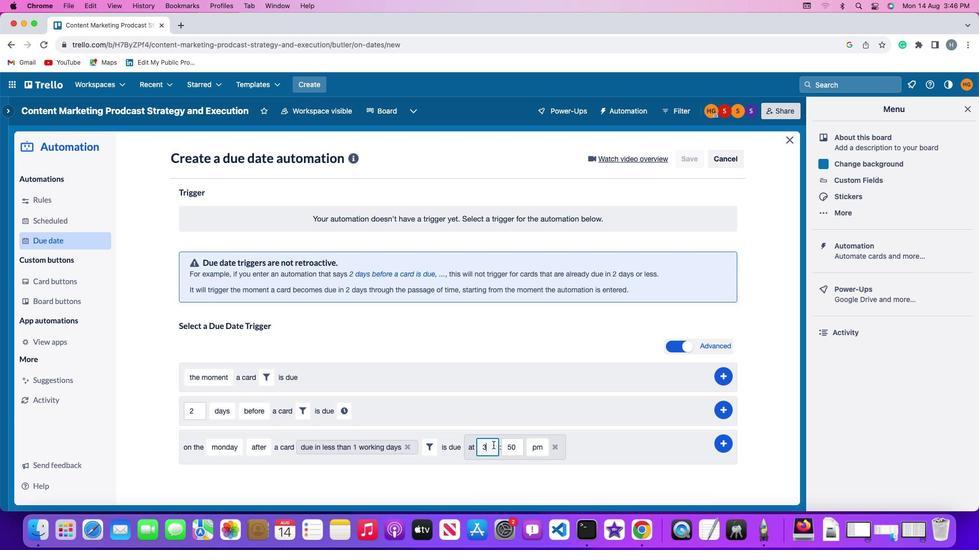 
Action: Key pressed Key.backspace'1''1'
Screenshot: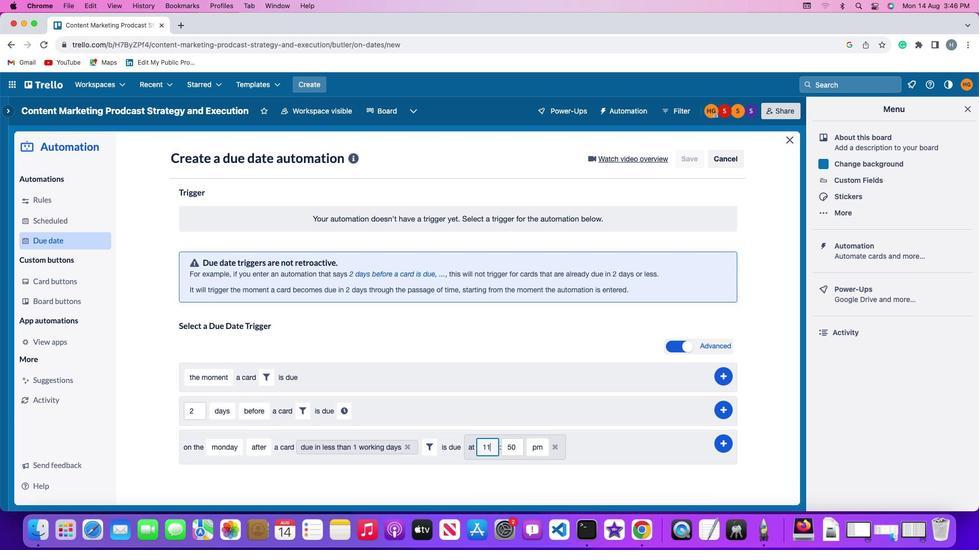 
Action: Mouse moved to (513, 444)
Screenshot: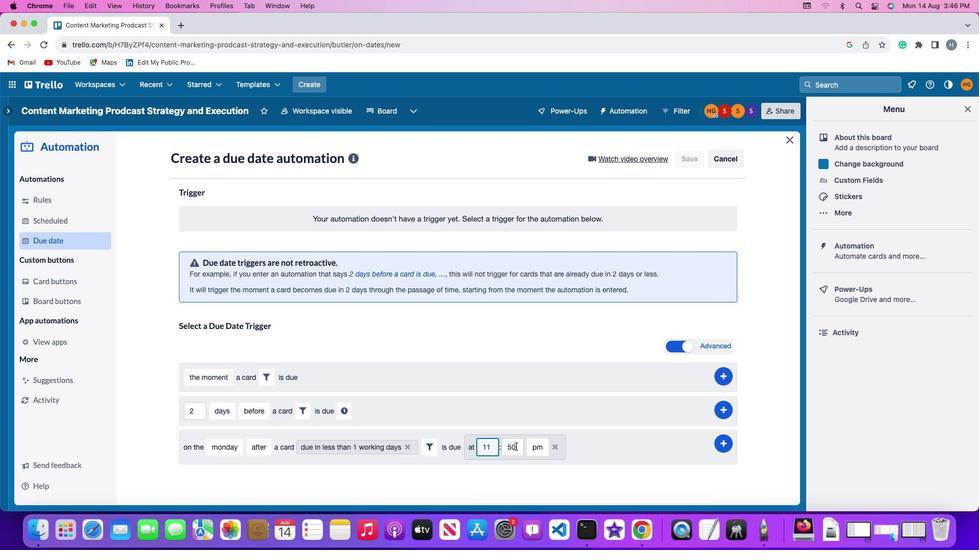 
Action: Mouse pressed left at (513, 444)
Screenshot: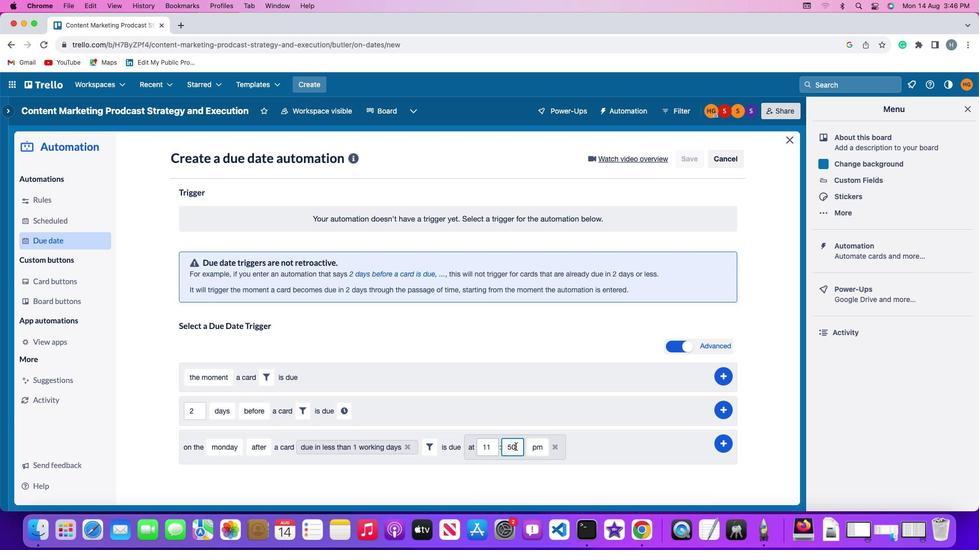 
Action: Key pressed Key.backspaceKey.backspace'0''0'
Screenshot: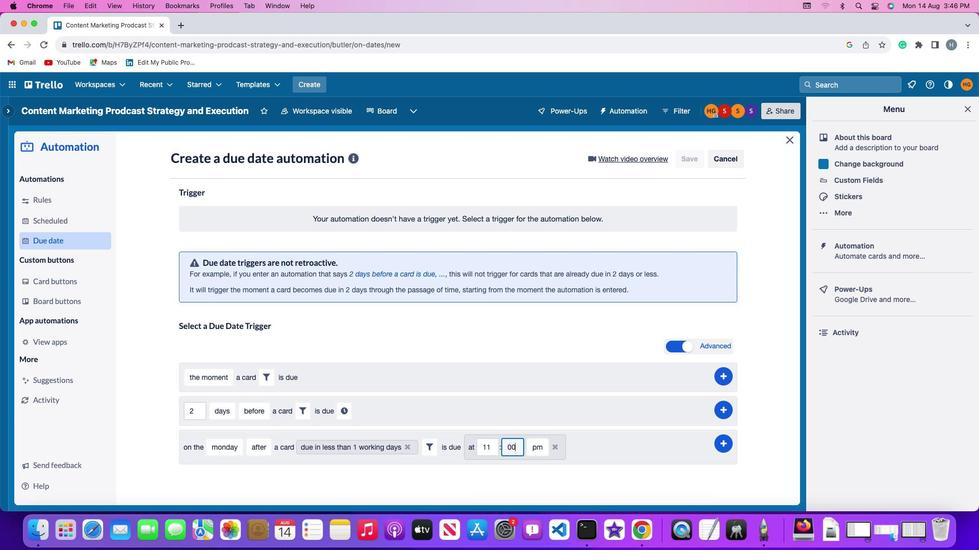 
Action: Mouse moved to (532, 445)
Screenshot: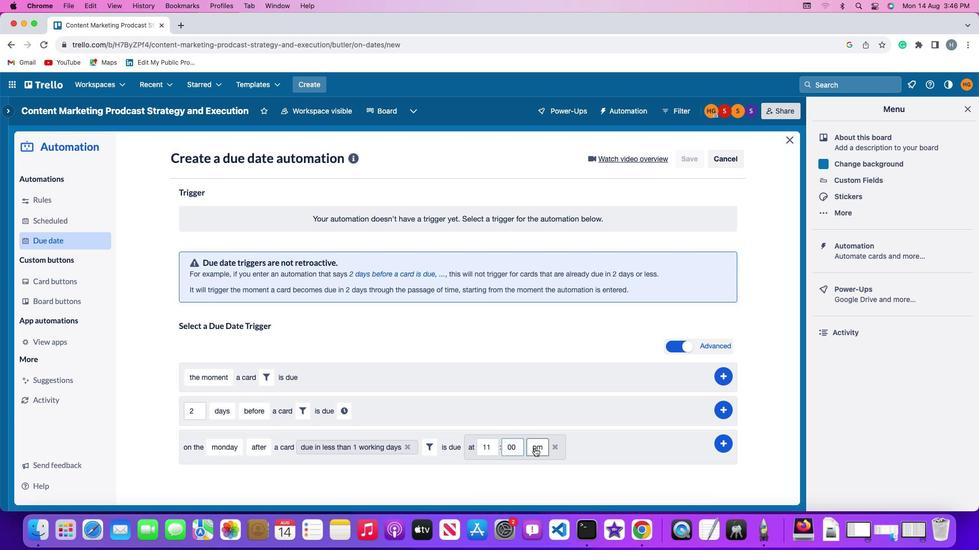 
Action: Mouse pressed left at (532, 445)
Screenshot: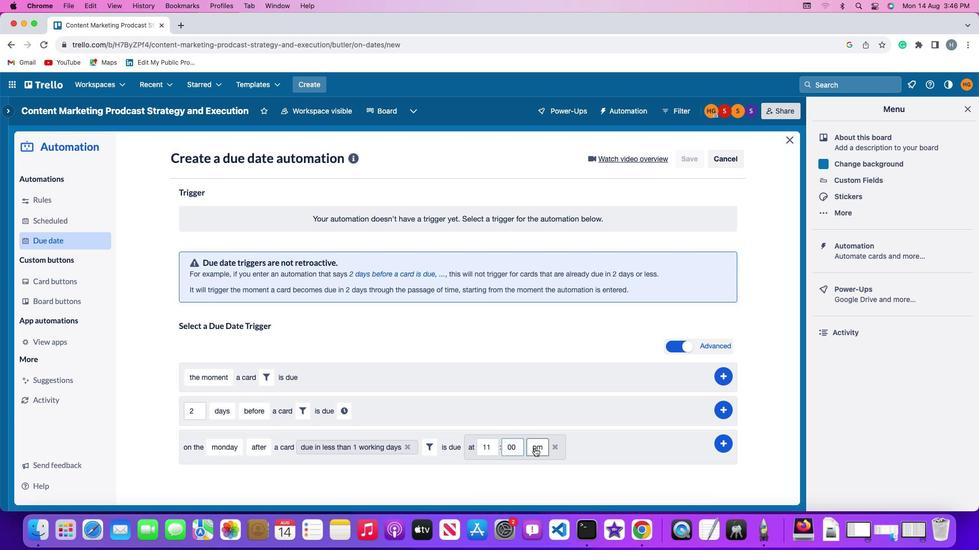 
Action: Mouse moved to (535, 465)
Screenshot: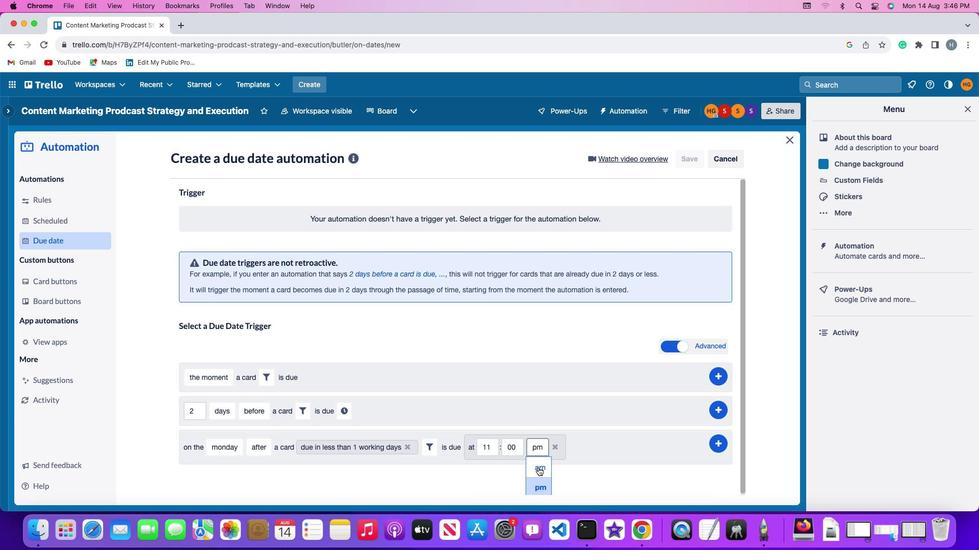 
Action: Mouse pressed left at (535, 465)
Screenshot: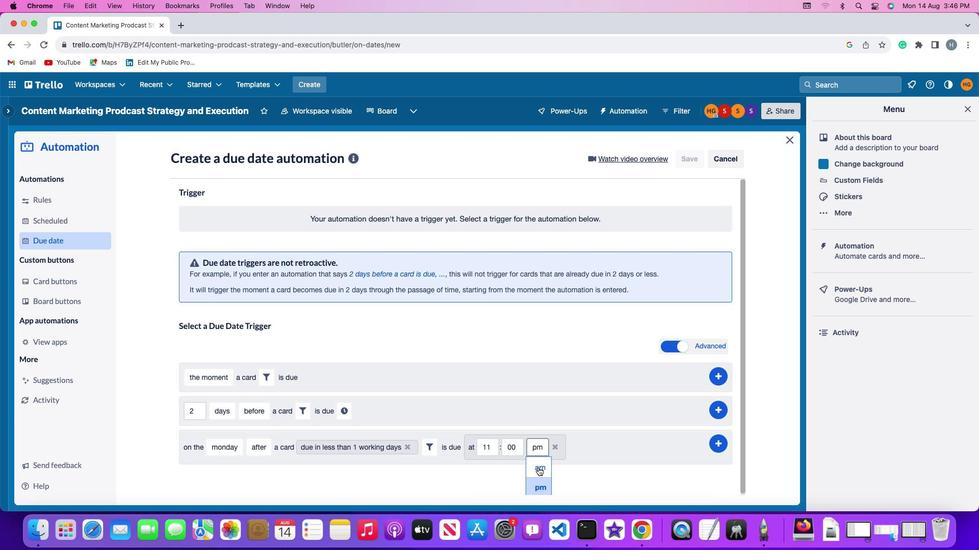 
Action: Mouse moved to (728, 440)
Screenshot: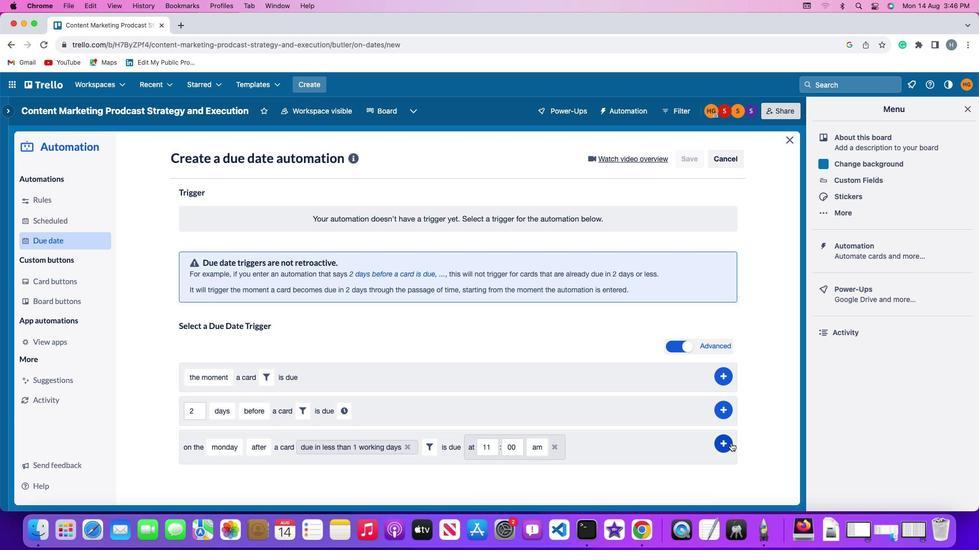 
Action: Mouse pressed left at (728, 440)
Screenshot: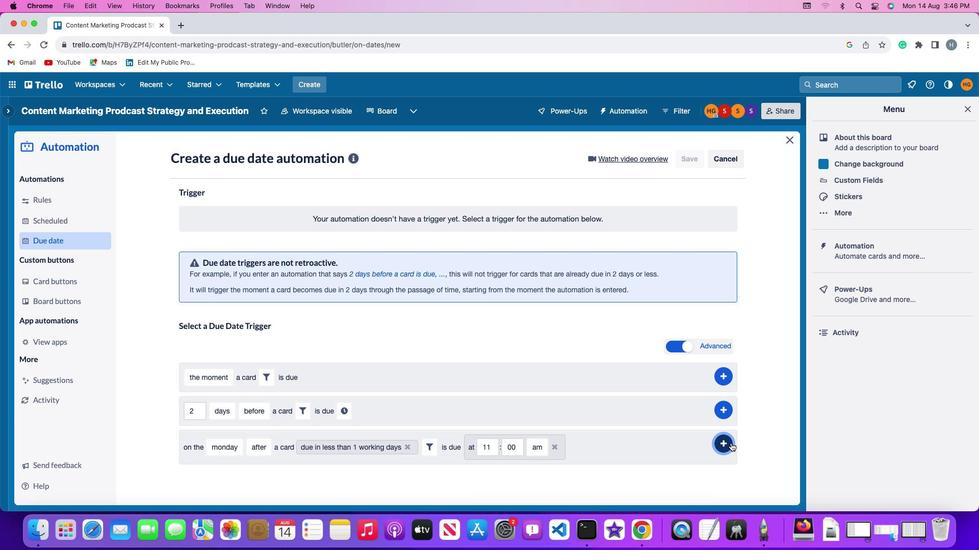 
Action: Mouse moved to (766, 373)
Screenshot: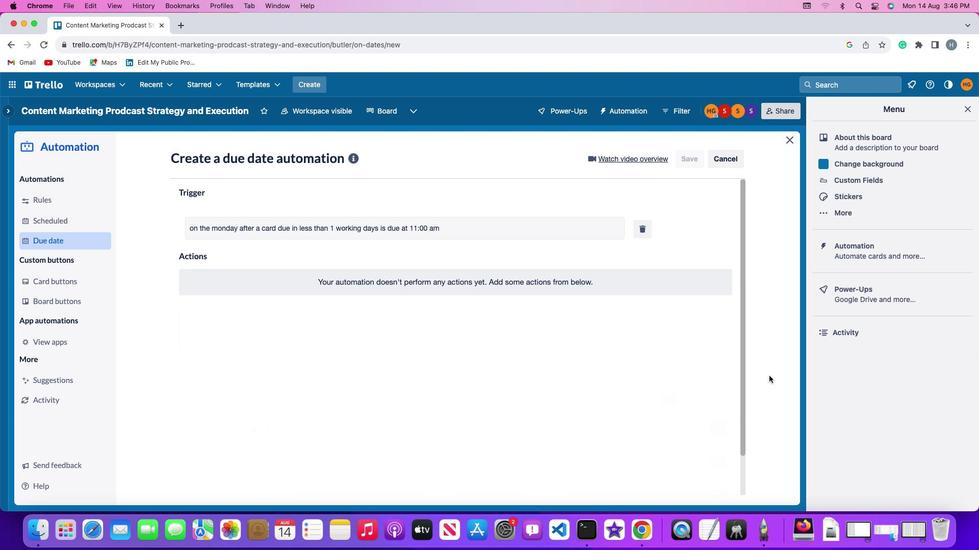 
